 Task: Open Card Employee Performance Review in Board Newsletter Optimization Tips to Workspace Content Management Systems and add a team member Softage.3@softage.net, a label Purple, a checklist Campaign Strategy, an attachment from your google drive, a color Purple and finally, add a card description 'Conduct team training session on project management' and a comment 'This task presents an opportunity to build strong relationships with our stakeholders and earn their trust.'. Add a start date 'Jan 07, 1900' with a due date 'Jan 14, 1900'
Action: Mouse moved to (63, 265)
Screenshot: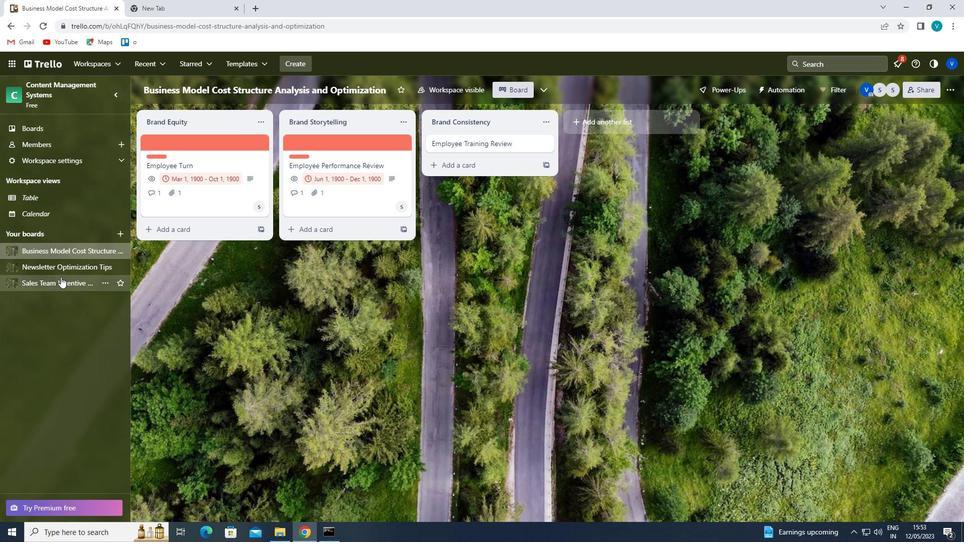 
Action: Mouse pressed left at (63, 265)
Screenshot: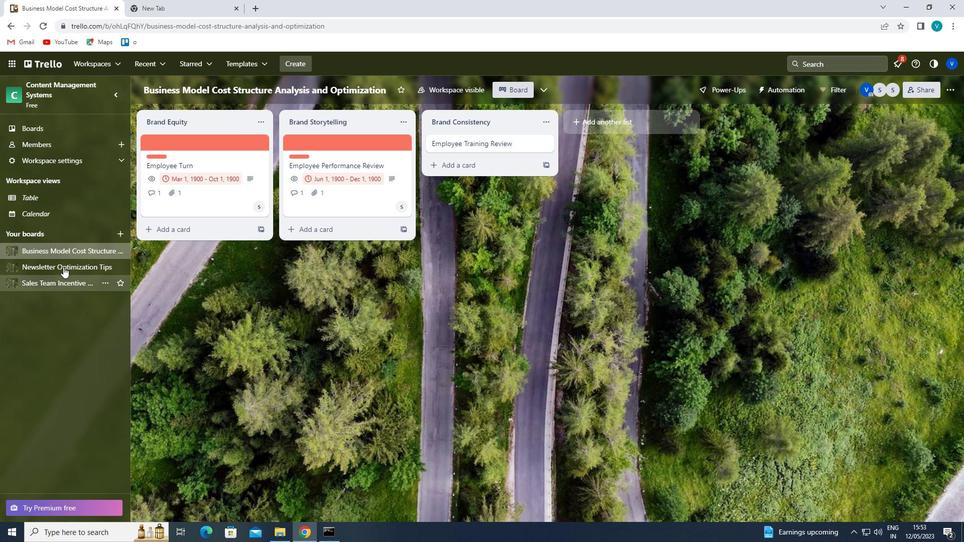 
Action: Mouse moved to (478, 136)
Screenshot: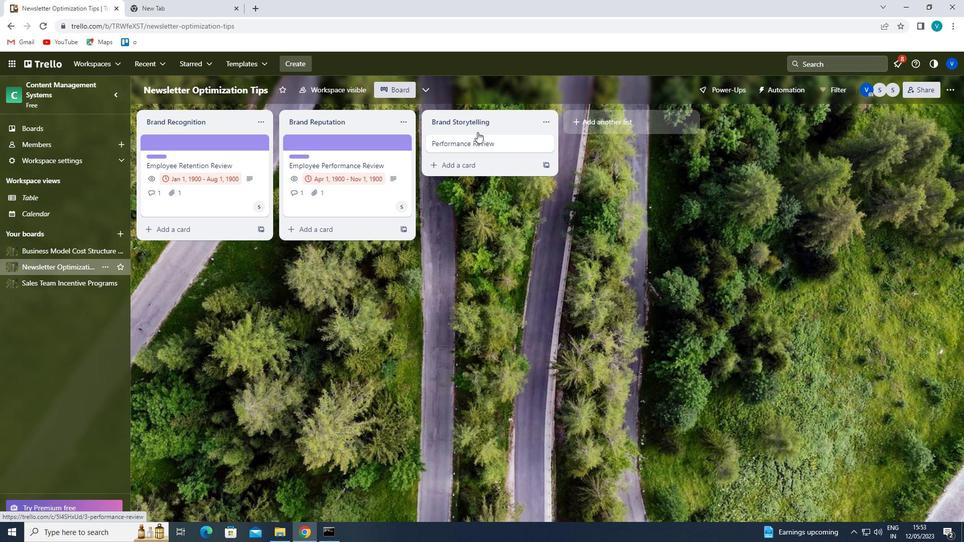 
Action: Mouse pressed left at (478, 136)
Screenshot: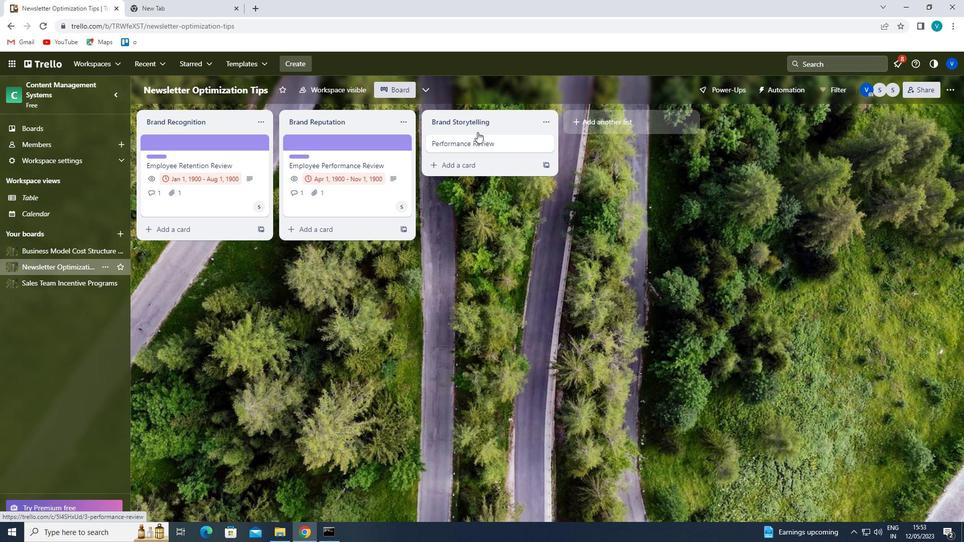 
Action: Mouse moved to (596, 176)
Screenshot: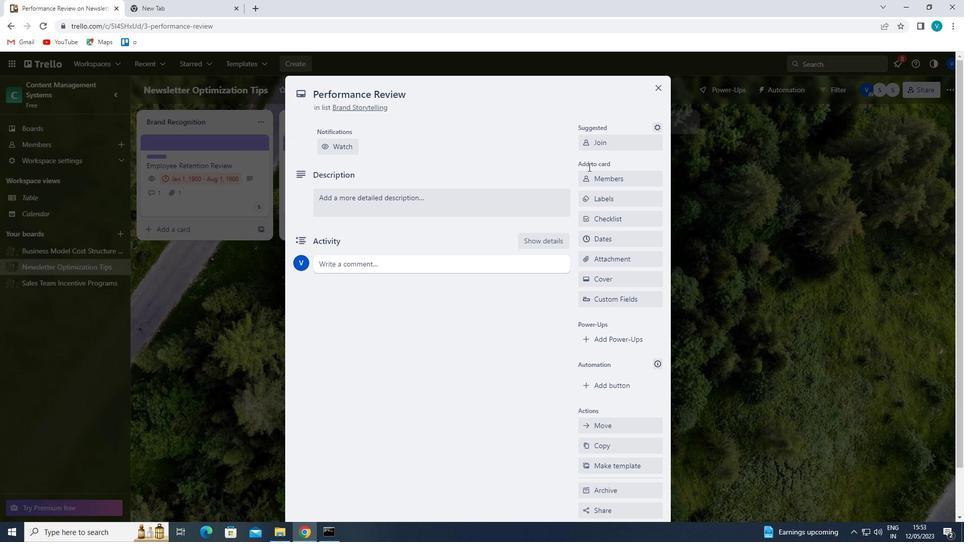 
Action: Mouse pressed left at (596, 176)
Screenshot: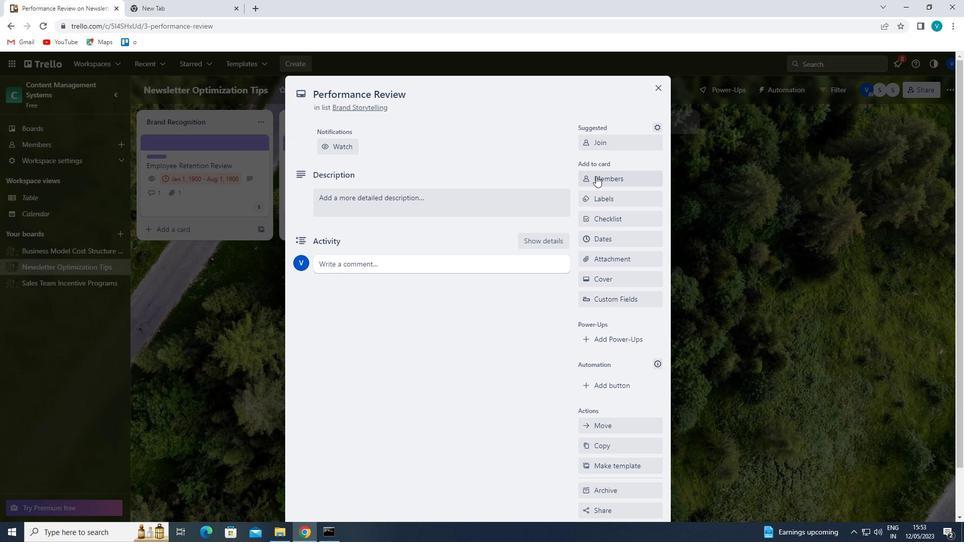 
Action: Mouse moved to (619, 223)
Screenshot: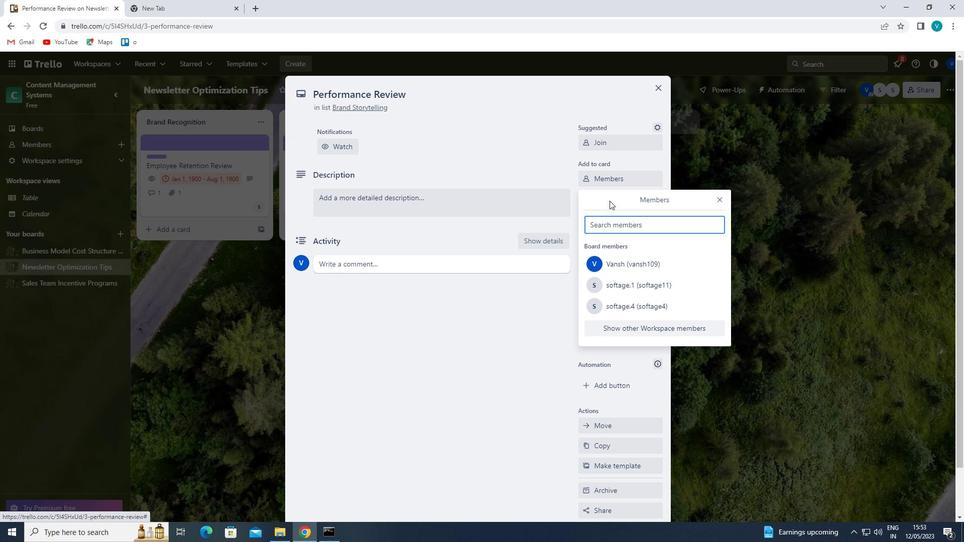 
Action: Mouse pressed left at (619, 223)
Screenshot: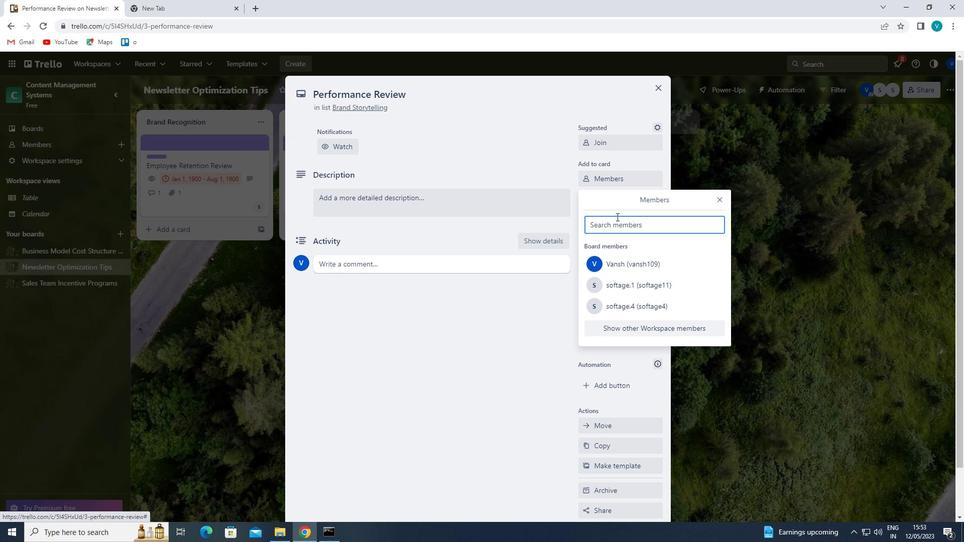
Action: Key pressed <Key.shift>SOFT
Screenshot: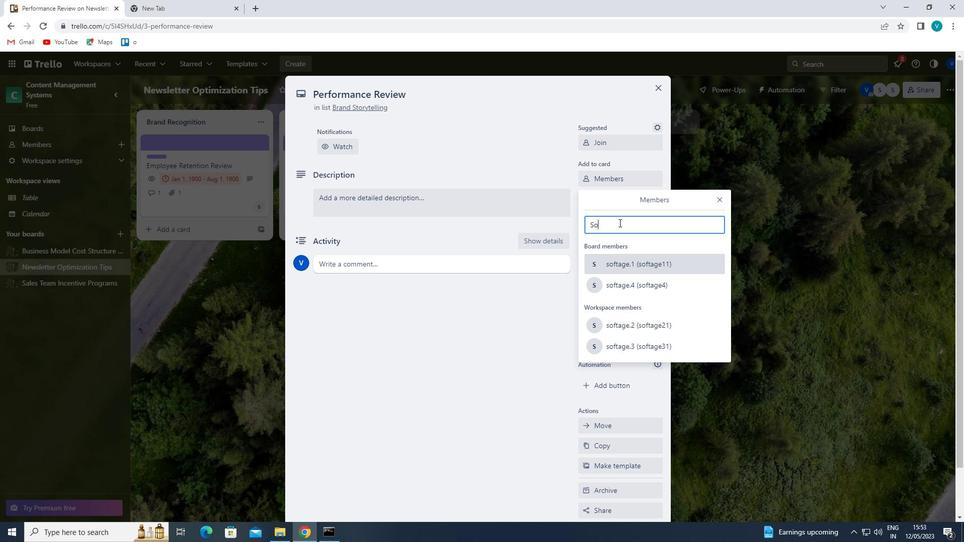 
Action: Mouse moved to (634, 338)
Screenshot: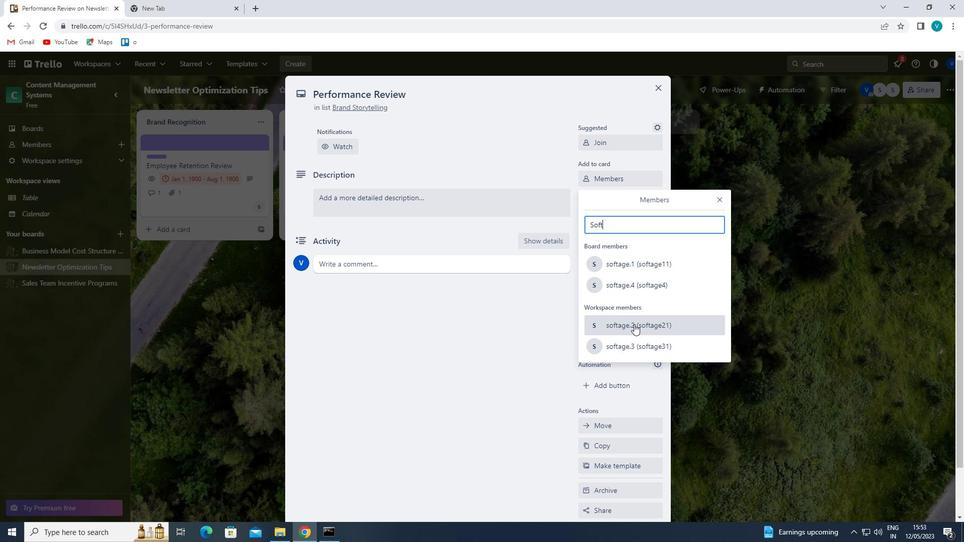 
Action: Mouse pressed left at (634, 338)
Screenshot: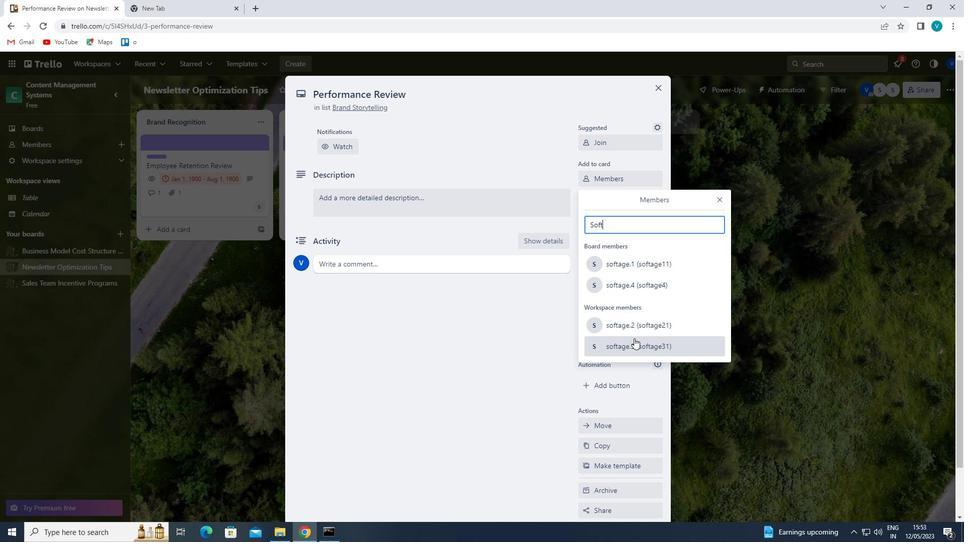 
Action: Mouse moved to (721, 199)
Screenshot: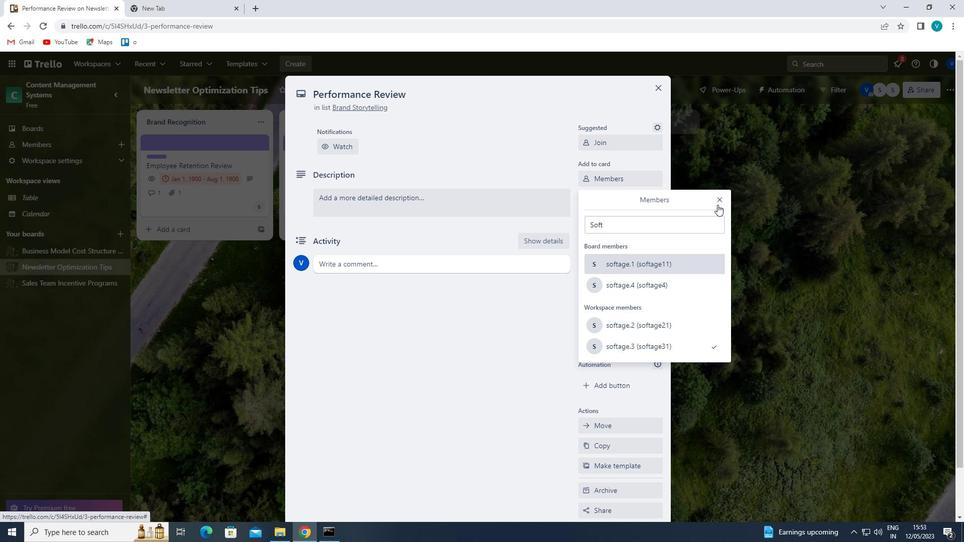 
Action: Mouse pressed left at (721, 199)
Screenshot: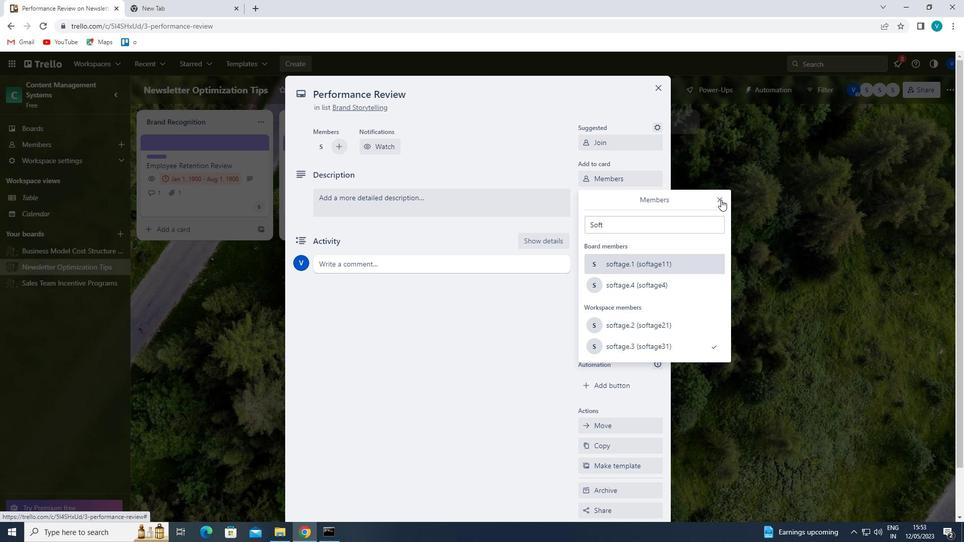 
Action: Mouse moved to (621, 193)
Screenshot: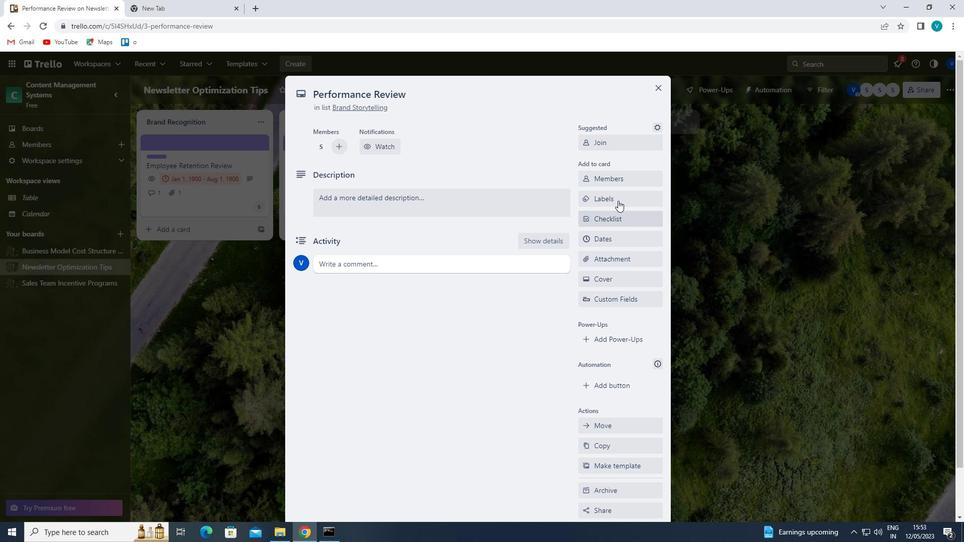 
Action: Mouse pressed left at (621, 193)
Screenshot: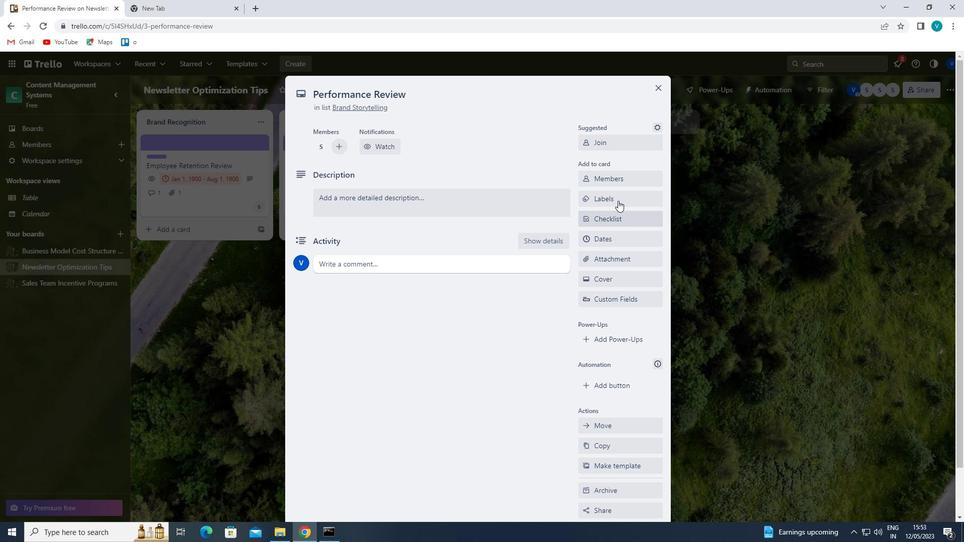 
Action: Mouse moved to (629, 353)
Screenshot: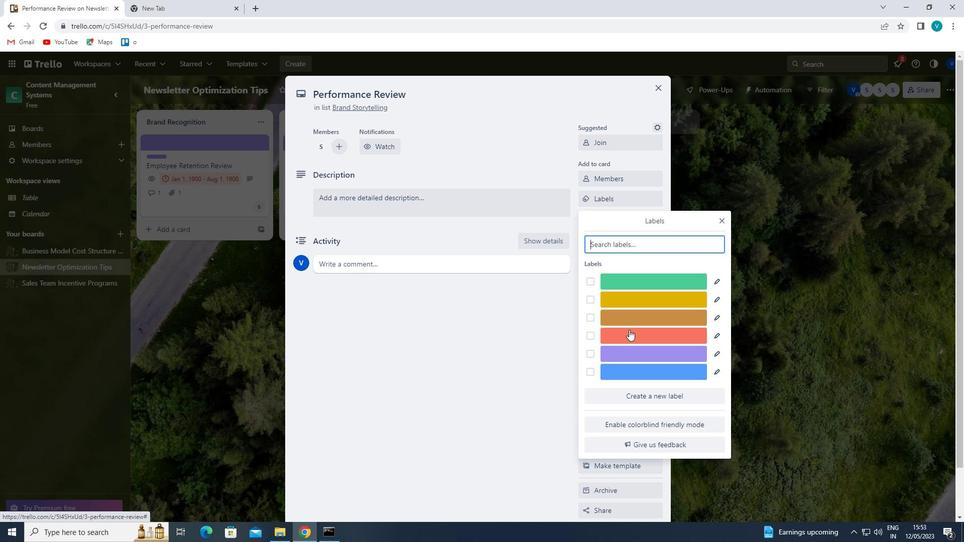 
Action: Mouse pressed left at (629, 353)
Screenshot: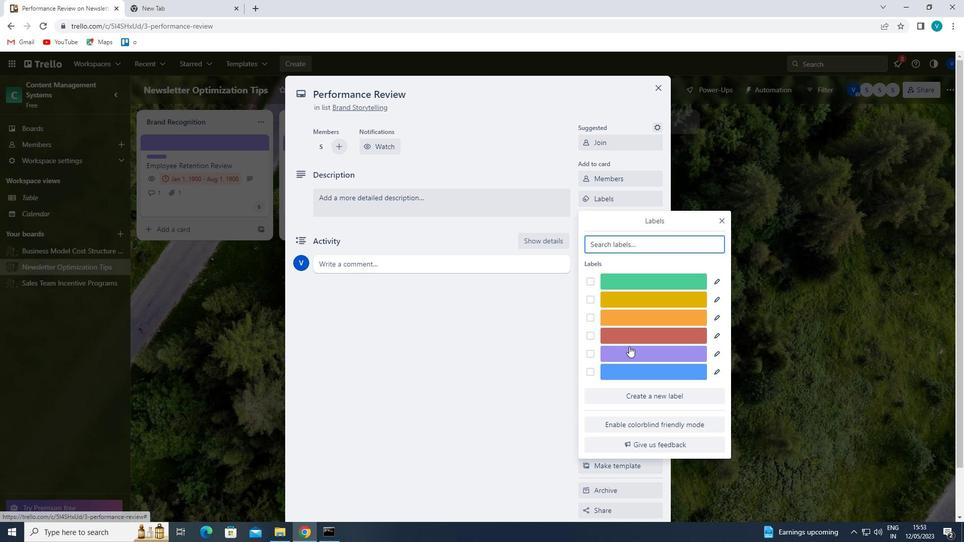 
Action: Mouse moved to (721, 217)
Screenshot: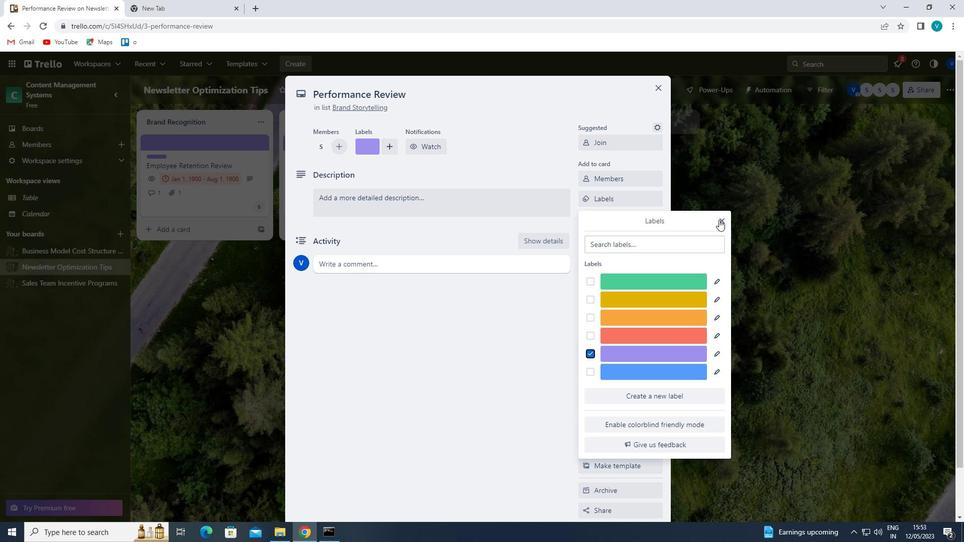 
Action: Mouse pressed left at (721, 217)
Screenshot: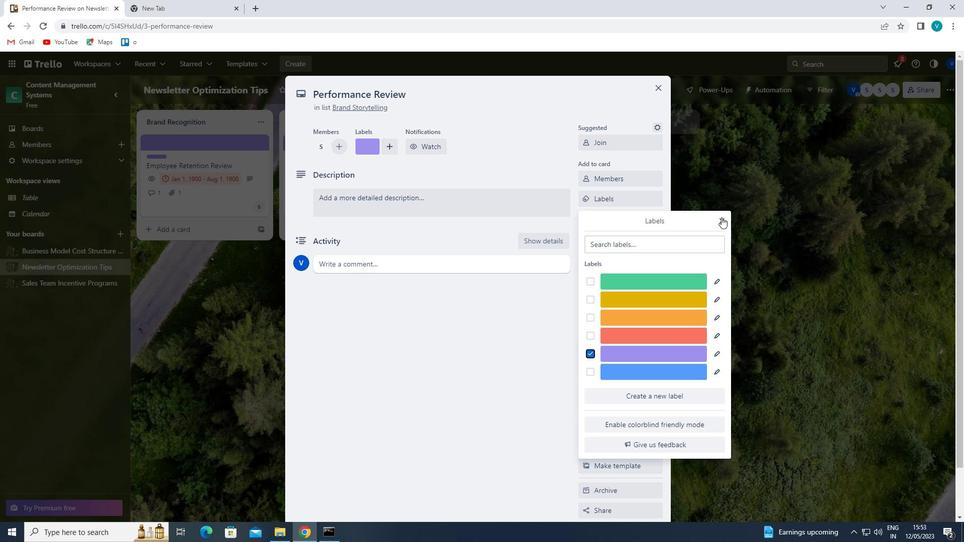 
Action: Mouse moved to (615, 218)
Screenshot: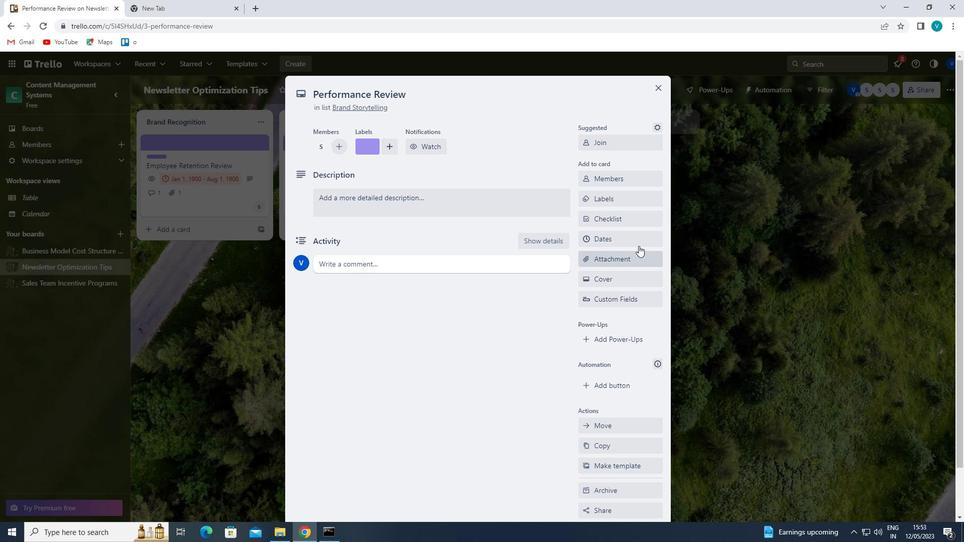 
Action: Mouse pressed left at (615, 218)
Screenshot: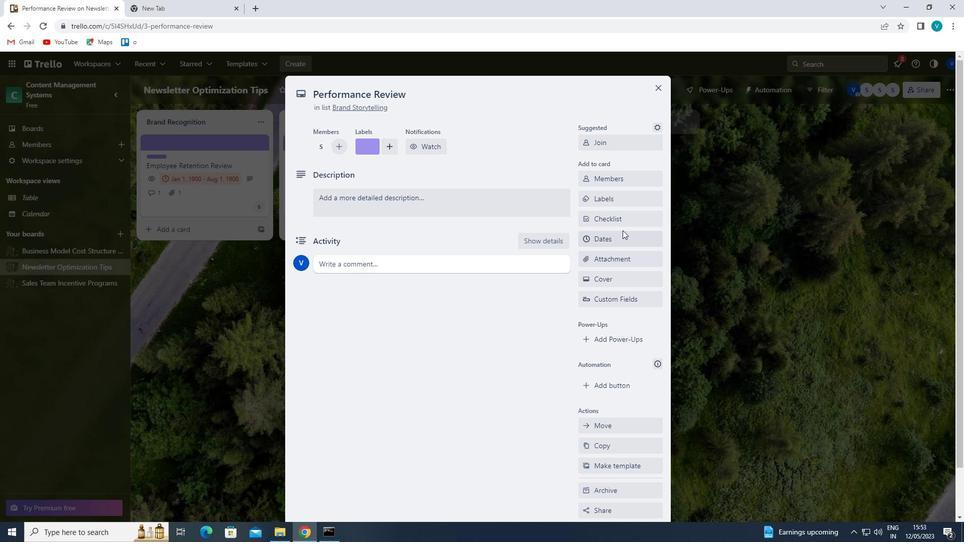 
Action: Key pressed <Key.shift>CAM
Screenshot: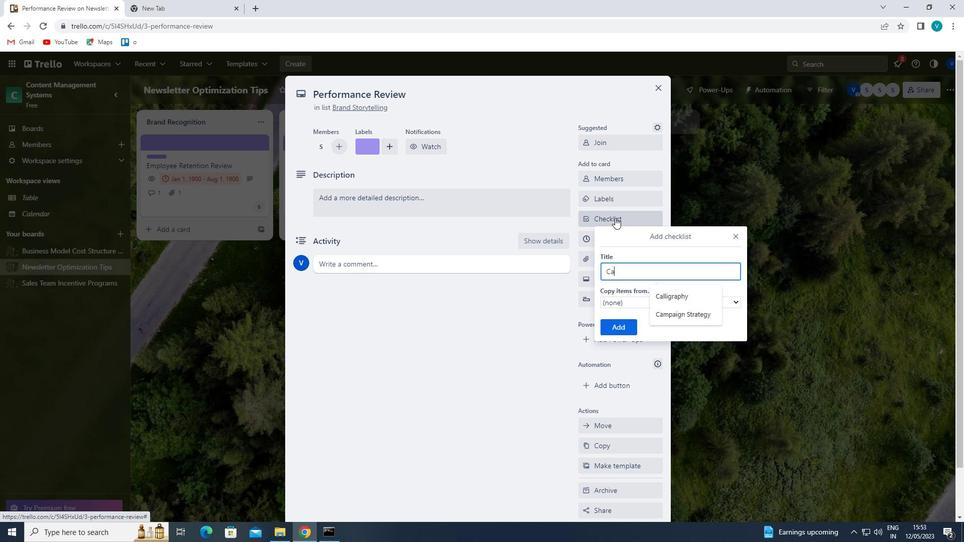 
Action: Mouse moved to (664, 293)
Screenshot: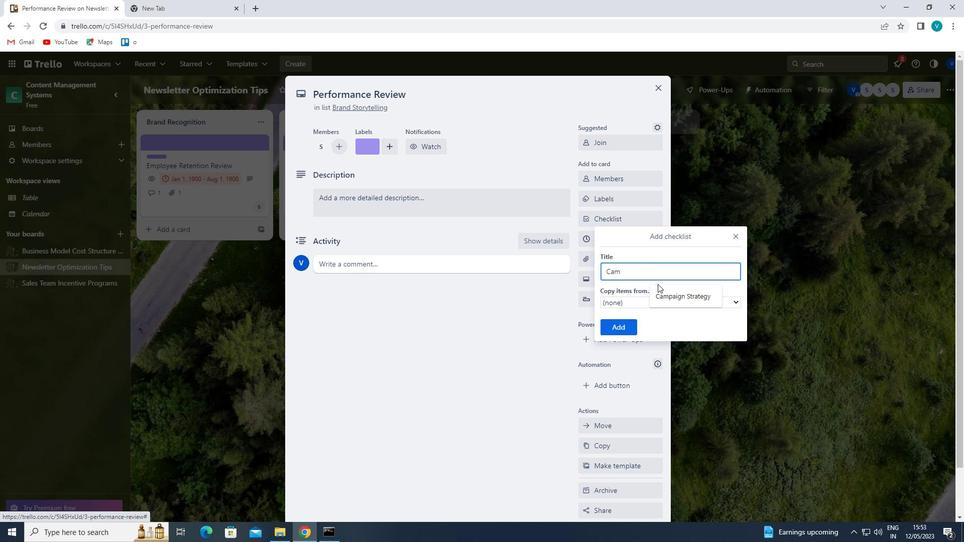 
Action: Mouse pressed left at (664, 293)
Screenshot: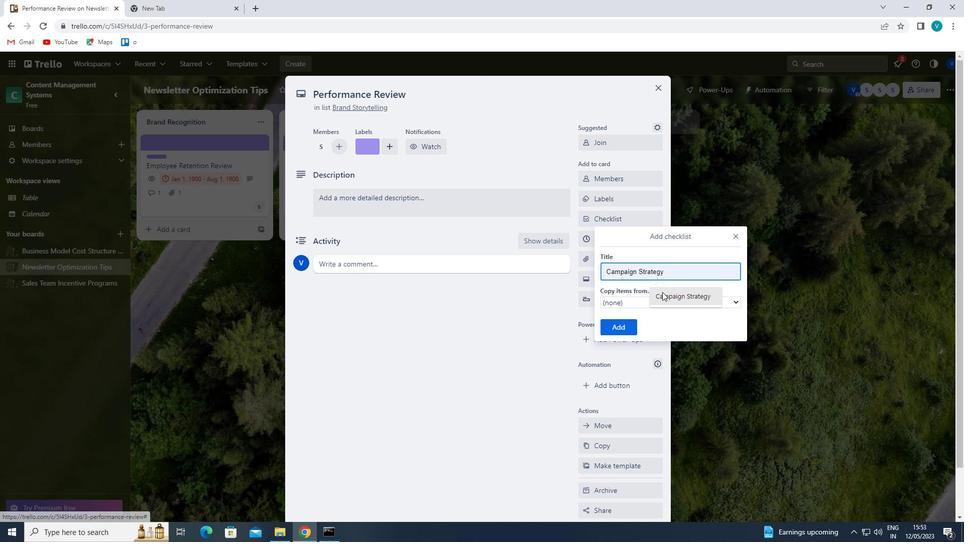
Action: Mouse moved to (626, 325)
Screenshot: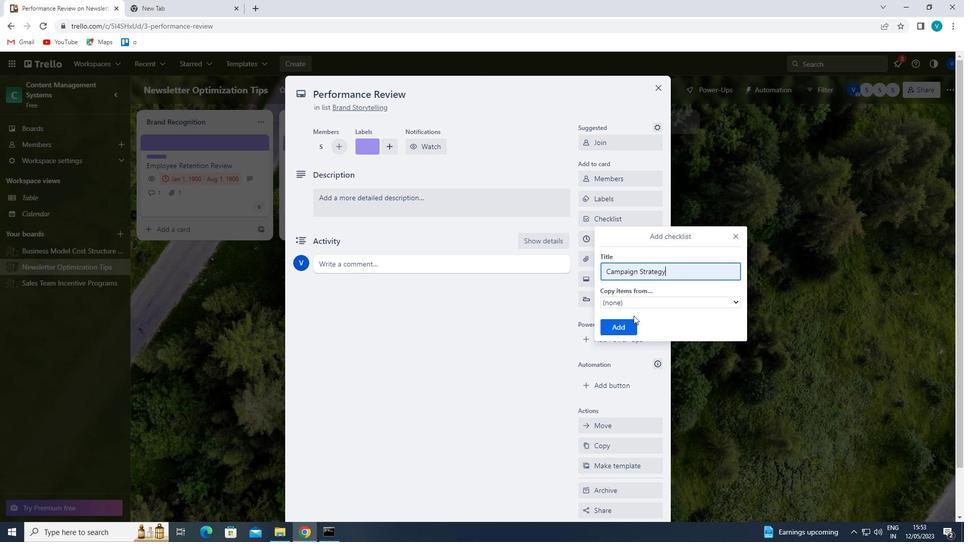 
Action: Mouse pressed left at (626, 325)
Screenshot: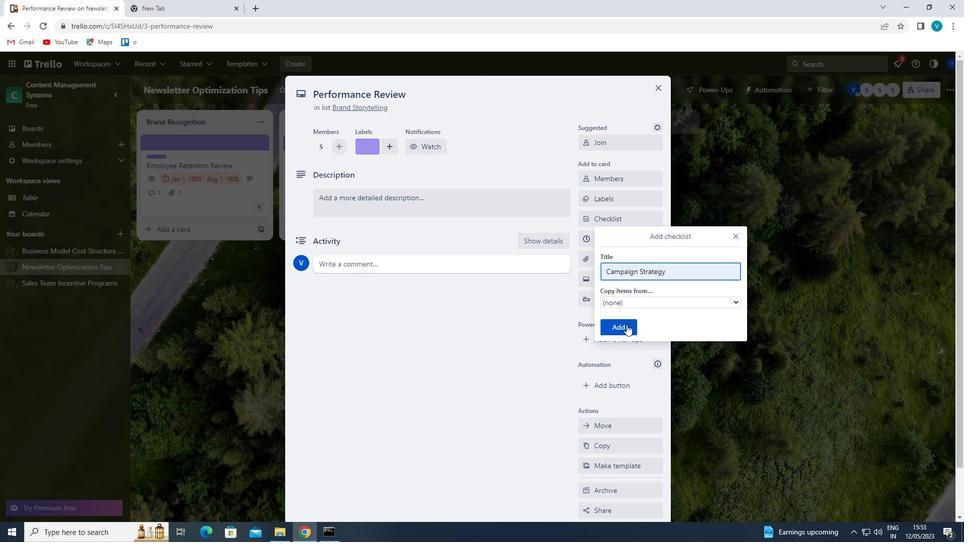 
Action: Mouse moved to (627, 259)
Screenshot: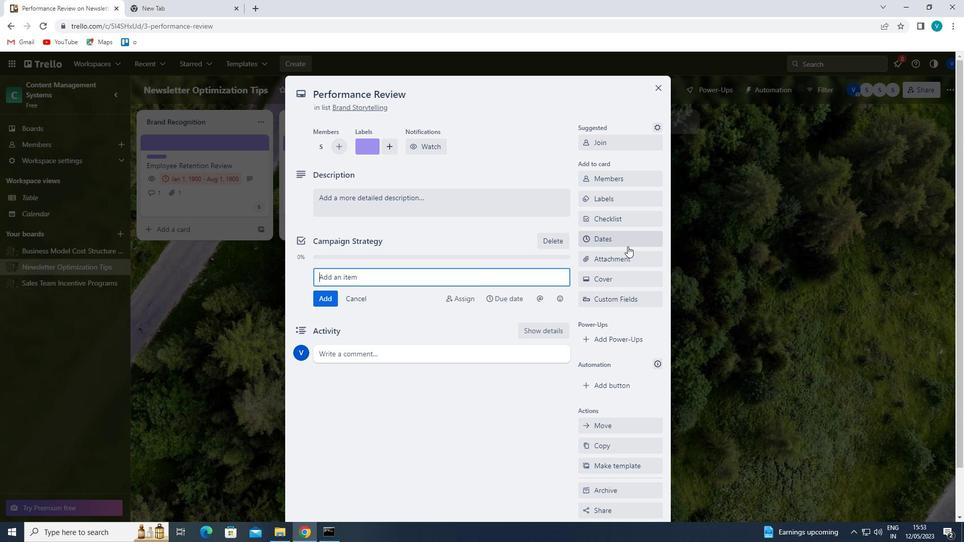 
Action: Mouse pressed left at (627, 259)
Screenshot: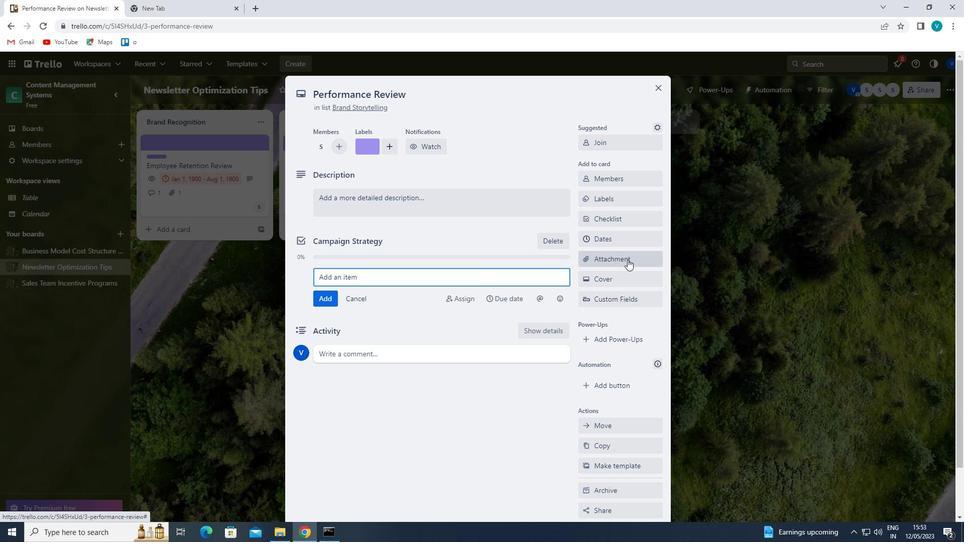 
Action: Mouse moved to (627, 337)
Screenshot: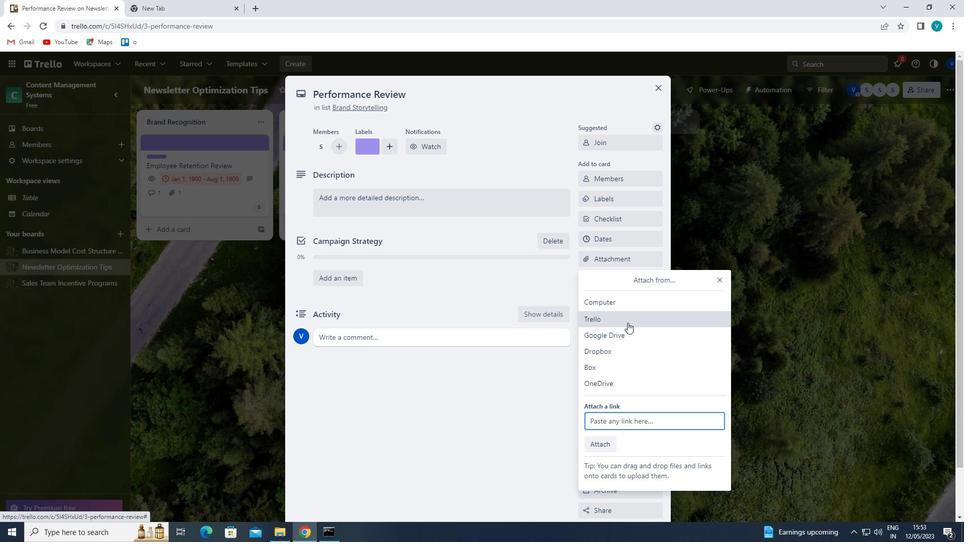 
Action: Mouse pressed left at (627, 337)
Screenshot: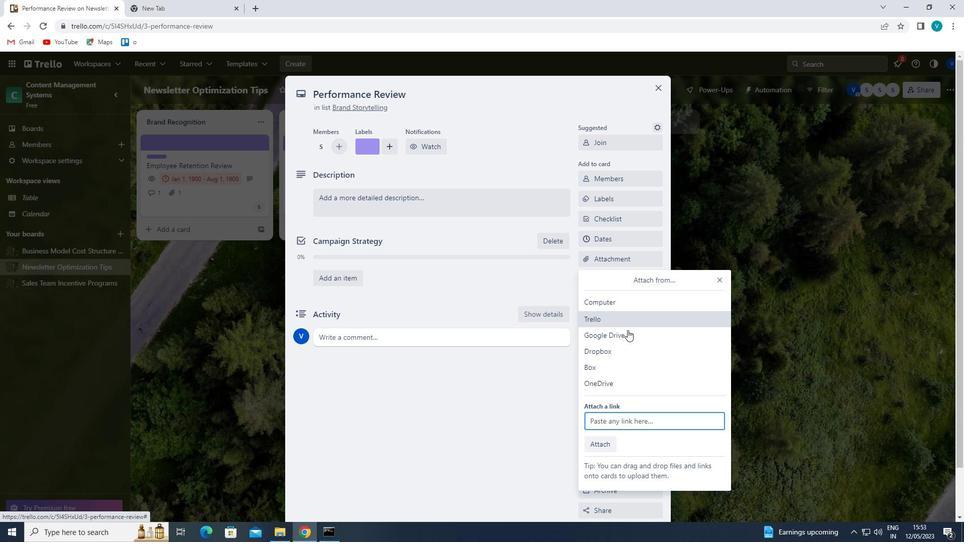 
Action: Mouse moved to (550, 291)
Screenshot: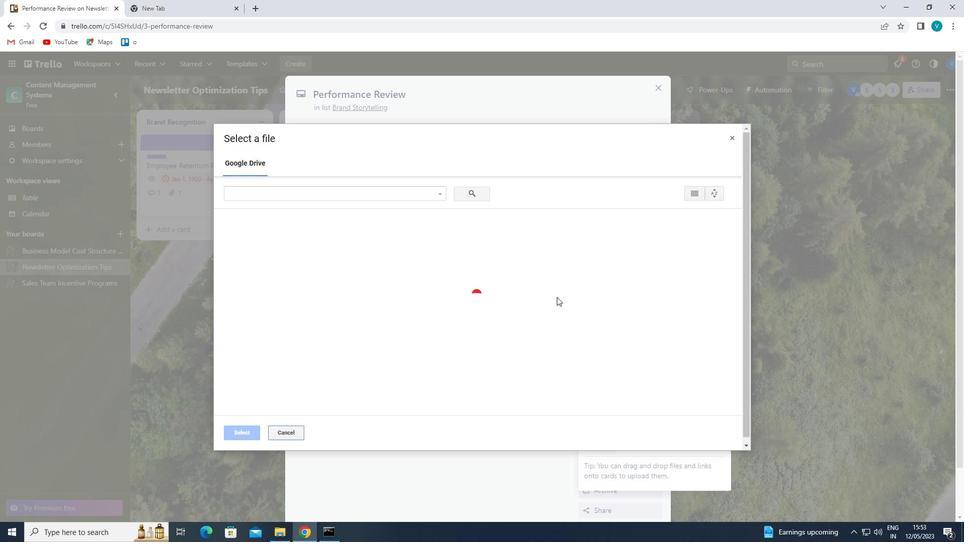 
Action: Mouse pressed left at (550, 291)
Screenshot: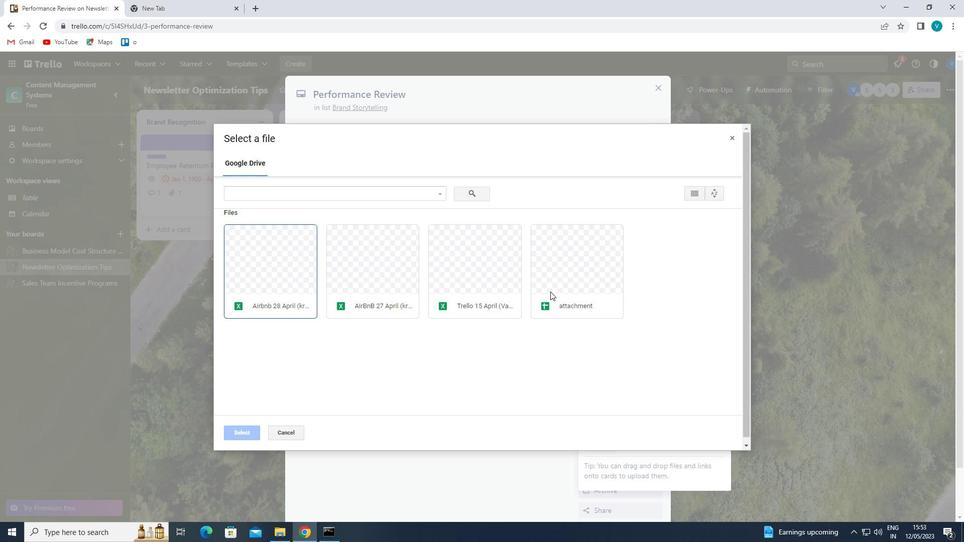 
Action: Mouse moved to (247, 430)
Screenshot: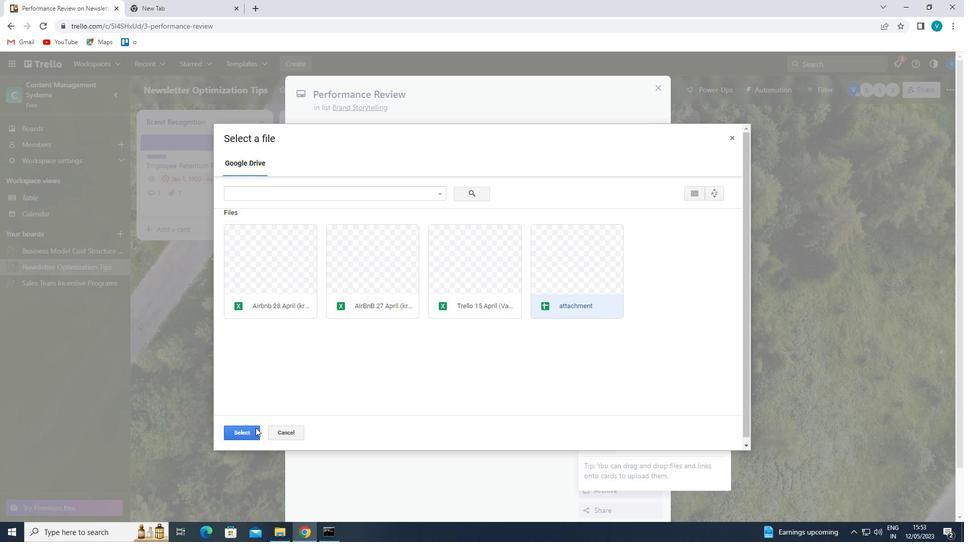 
Action: Mouse pressed left at (247, 430)
Screenshot: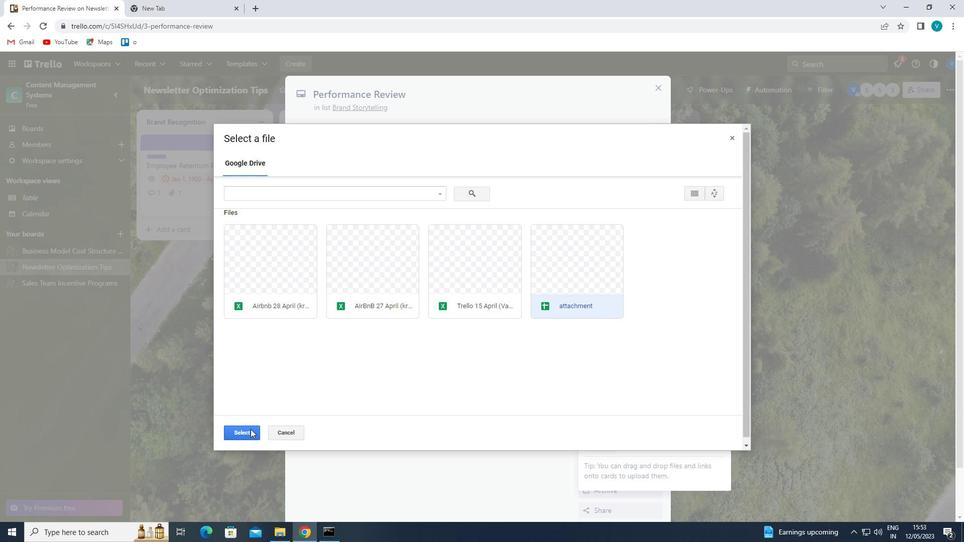 
Action: Mouse moved to (618, 281)
Screenshot: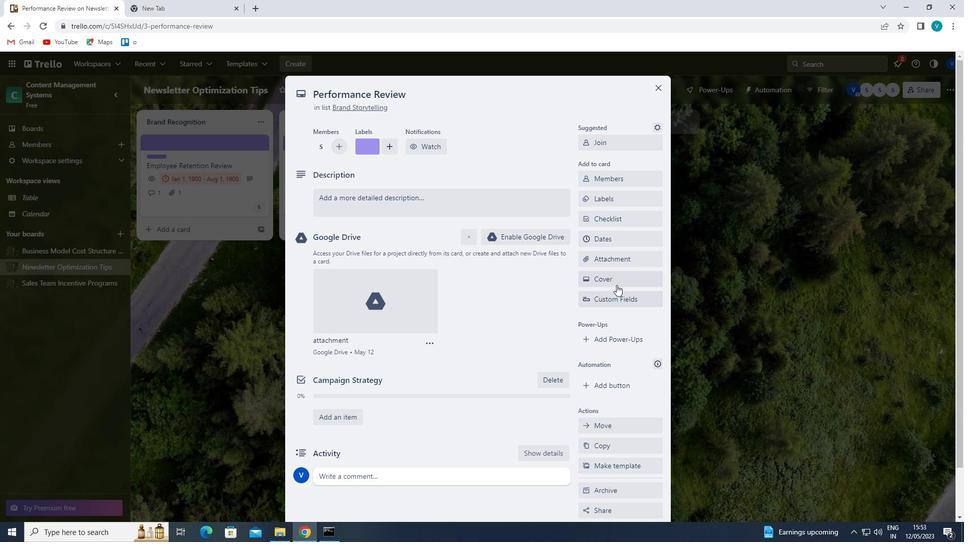 
Action: Mouse pressed left at (618, 281)
Screenshot: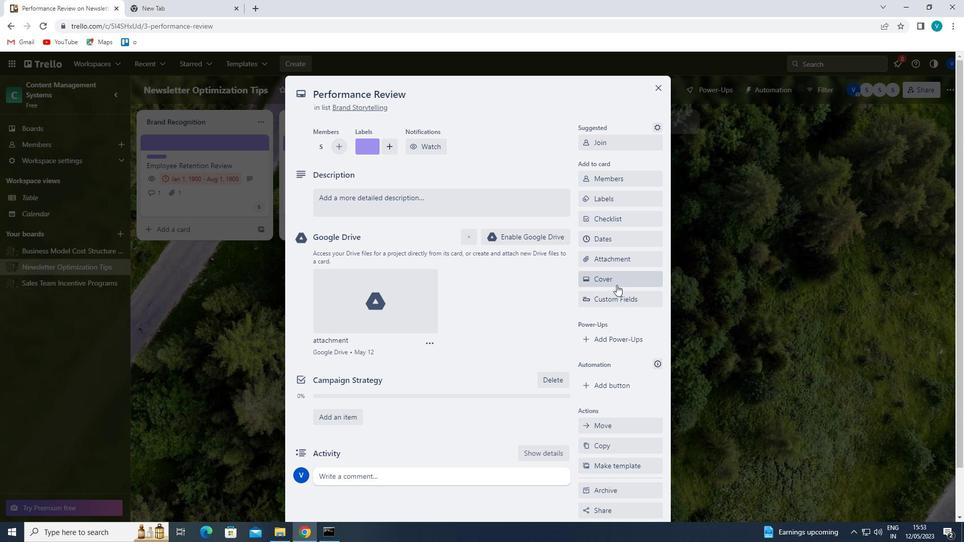 
Action: Mouse moved to (719, 321)
Screenshot: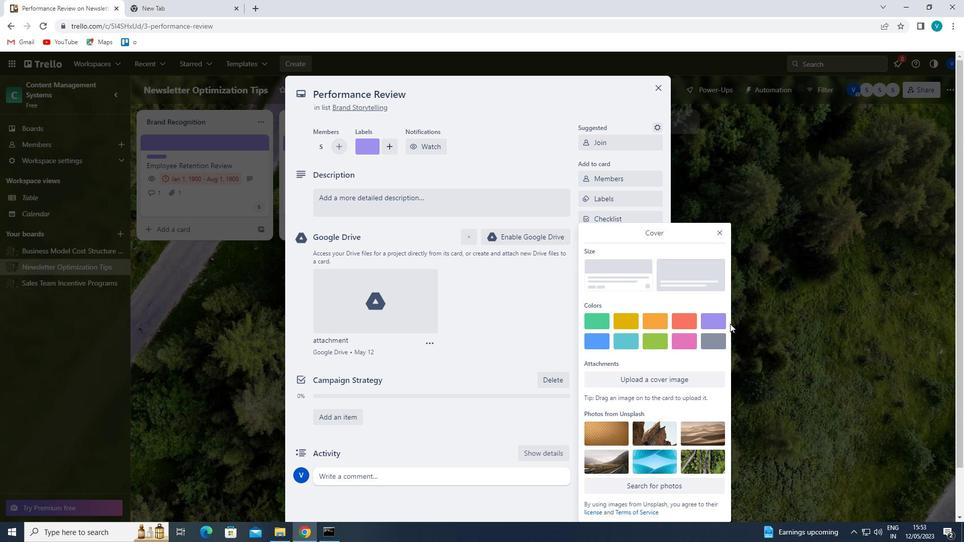 
Action: Mouse pressed left at (719, 321)
Screenshot: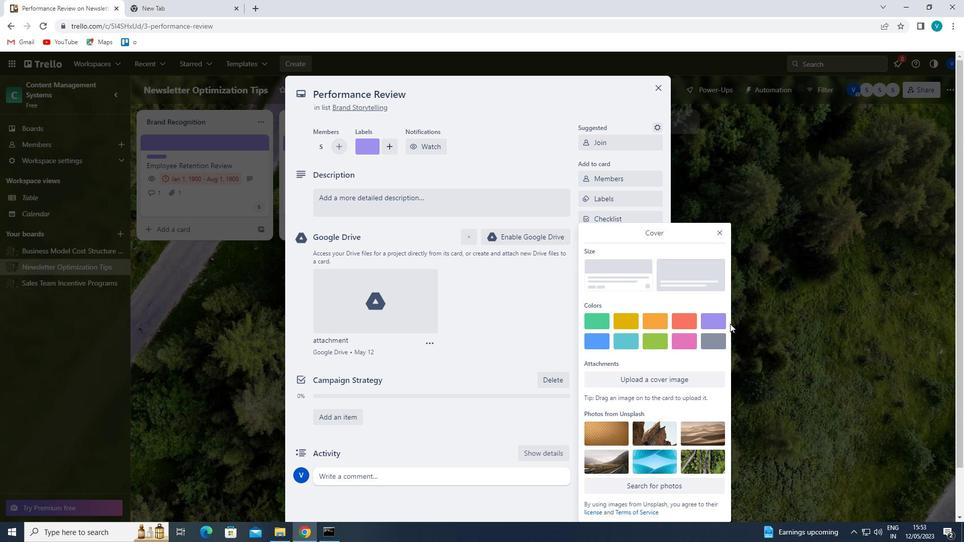 
Action: Mouse moved to (722, 213)
Screenshot: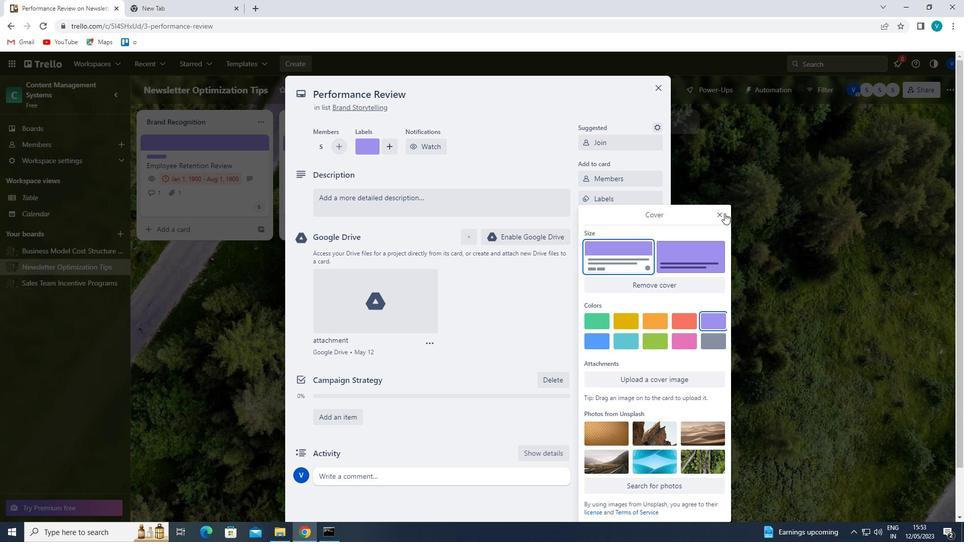 
Action: Mouse pressed left at (722, 213)
Screenshot: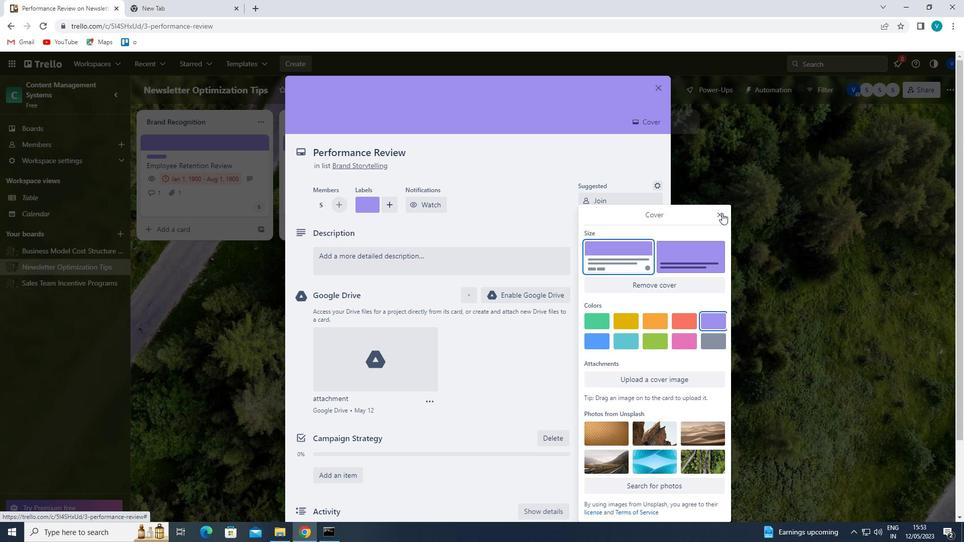 
Action: Mouse moved to (405, 266)
Screenshot: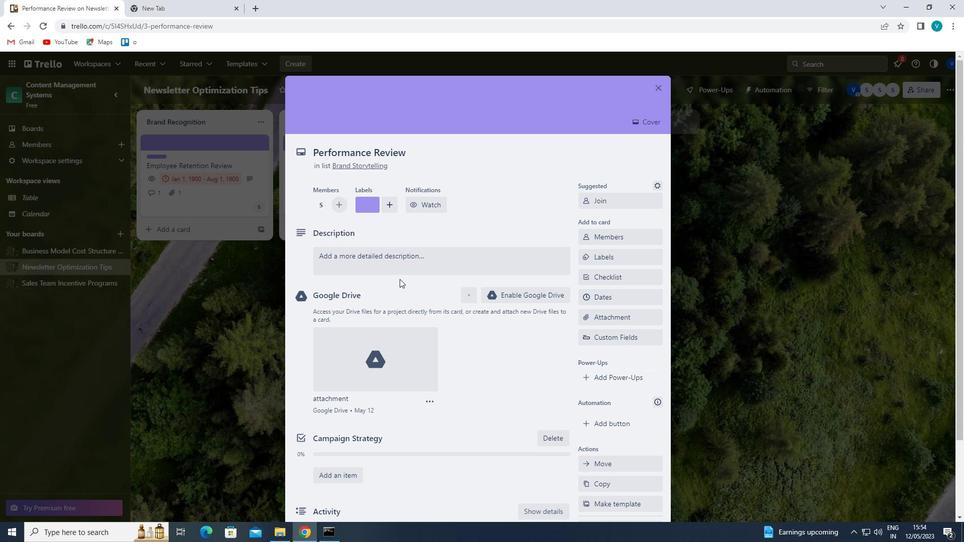 
Action: Mouse pressed left at (405, 266)
Screenshot: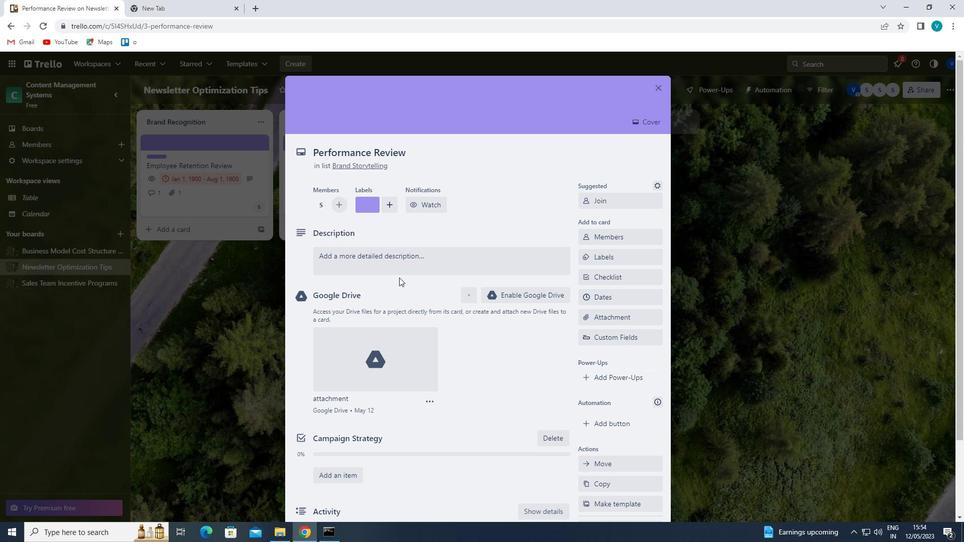 
Action: Key pressed '<Key.shift>CONDUCT<Key.space>TEAM<Key.space>TRAINING<Key.space>SESSION<Key.space>ON<Key.space>PROJECT<Key.space>MANAGEMENT'
Screenshot: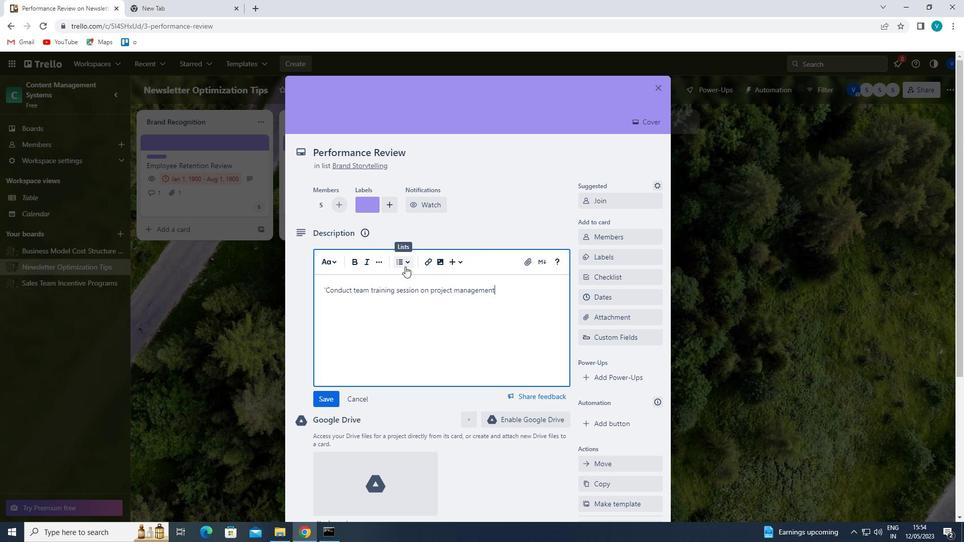 
Action: Mouse moved to (333, 393)
Screenshot: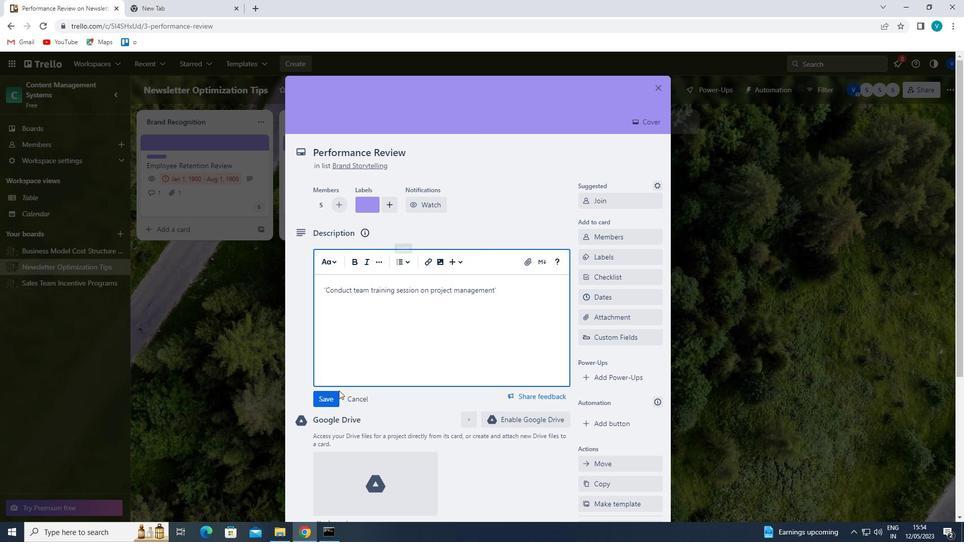 
Action: Mouse pressed left at (333, 393)
Screenshot: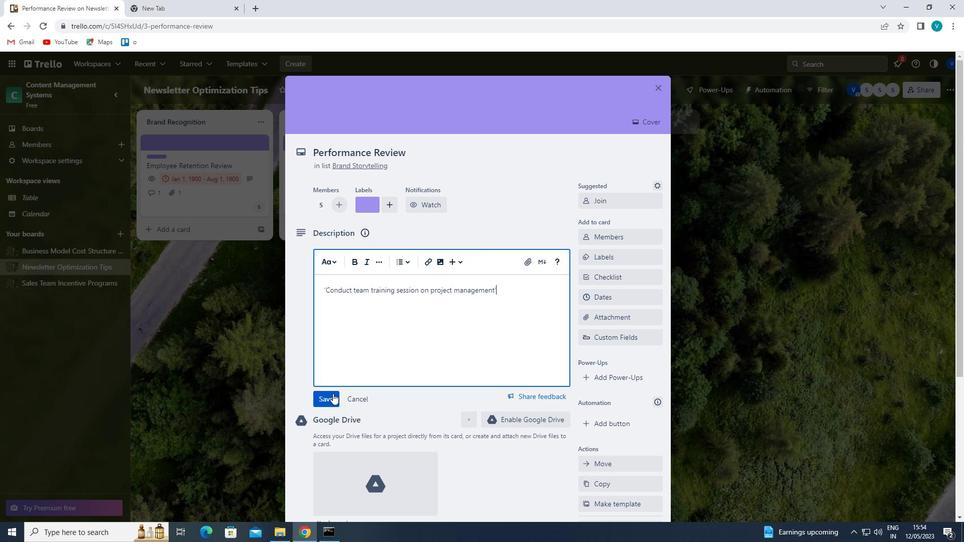 
Action: Mouse moved to (359, 381)
Screenshot: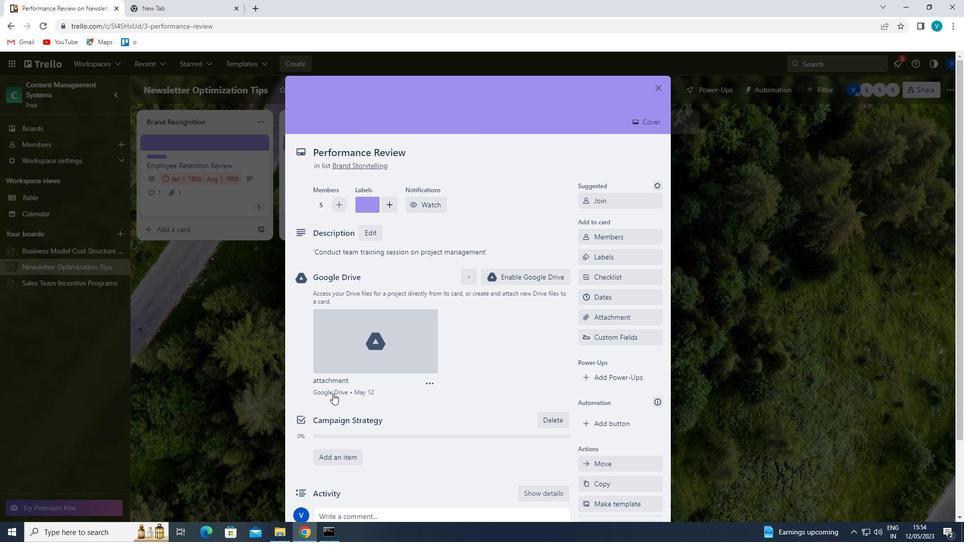 
Action: Mouse scrolled (359, 380) with delta (0, 0)
Screenshot: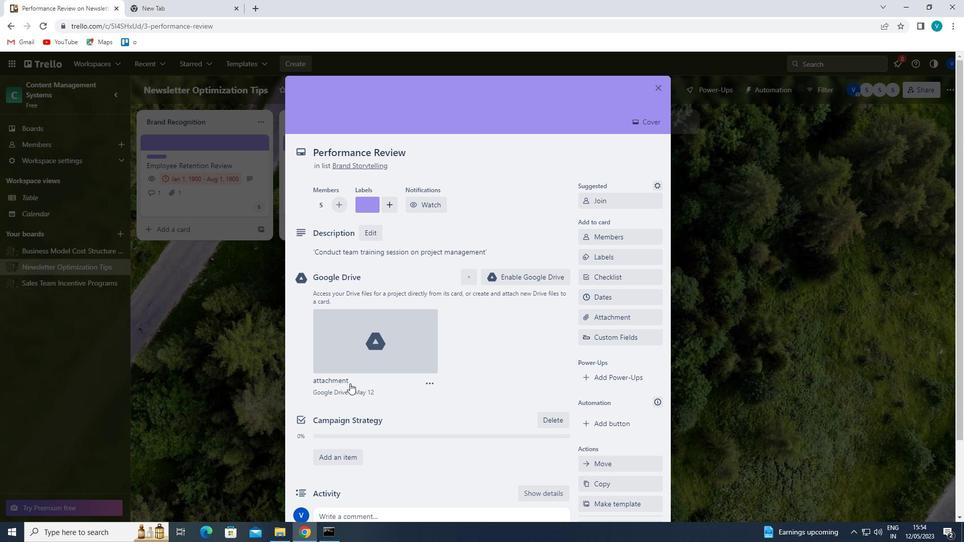 
Action: Mouse scrolled (359, 380) with delta (0, 0)
Screenshot: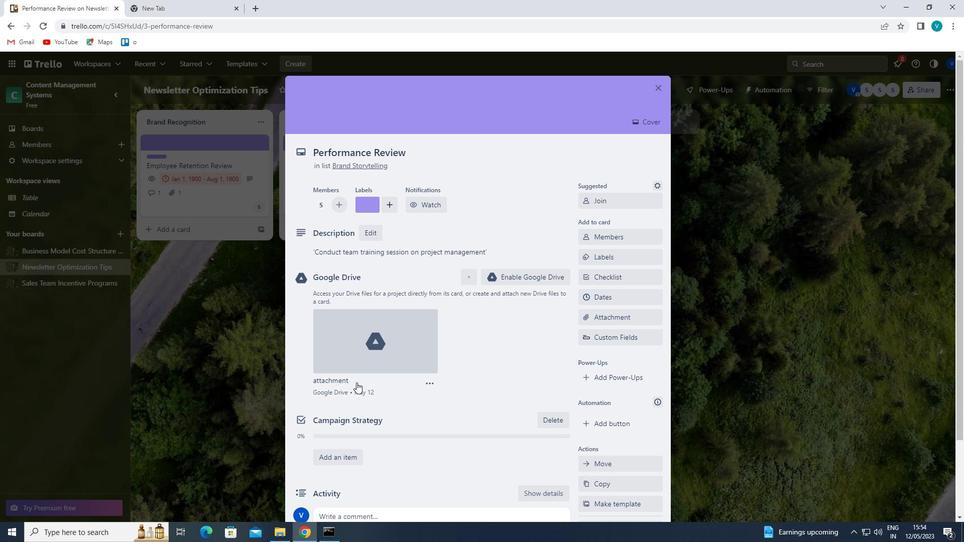 
Action: Mouse moved to (369, 421)
Screenshot: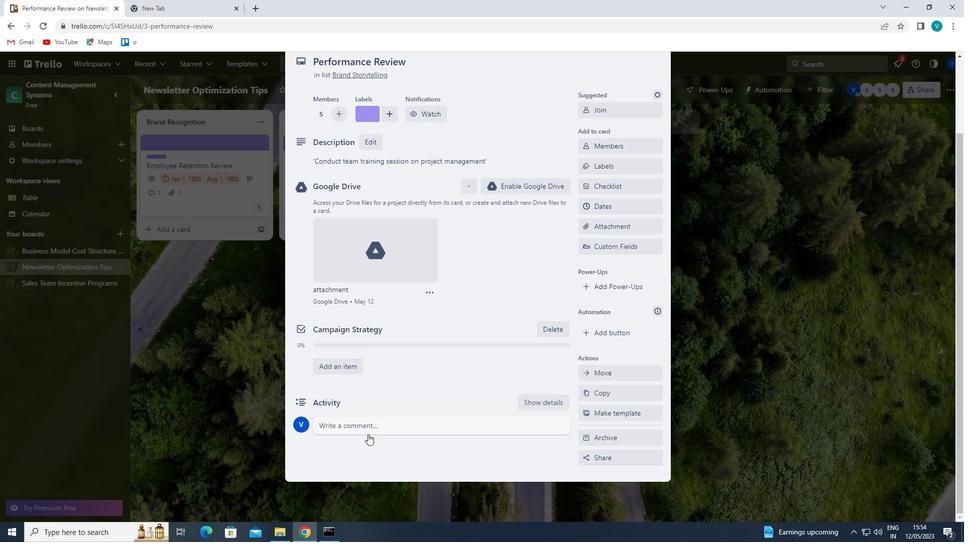 
Action: Mouse pressed left at (369, 421)
Screenshot: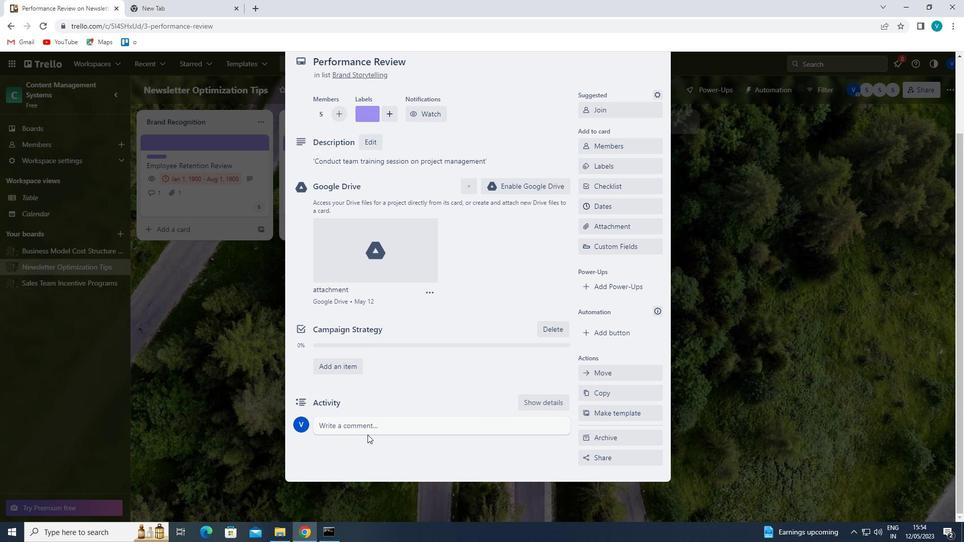 
Action: Key pressed '<Key.shift>THIS<Key.space>TASK<Key.space>PRESENTS<Key.space>AN<Key.space>OPPORTUNITY<Key.space>TO<Key.space>BY<Key.backspace>UILD<Key.space>STRONG<Key.space>RELATIONSHIPS<Key.space>WITH<Key.space>OUR<Key.space>STAKEHOLDERS<Key.space>AND<Key.space>EARN<Key.space>THEIR<Key.space>TRUST.;<Key.backspace>'
Screenshot: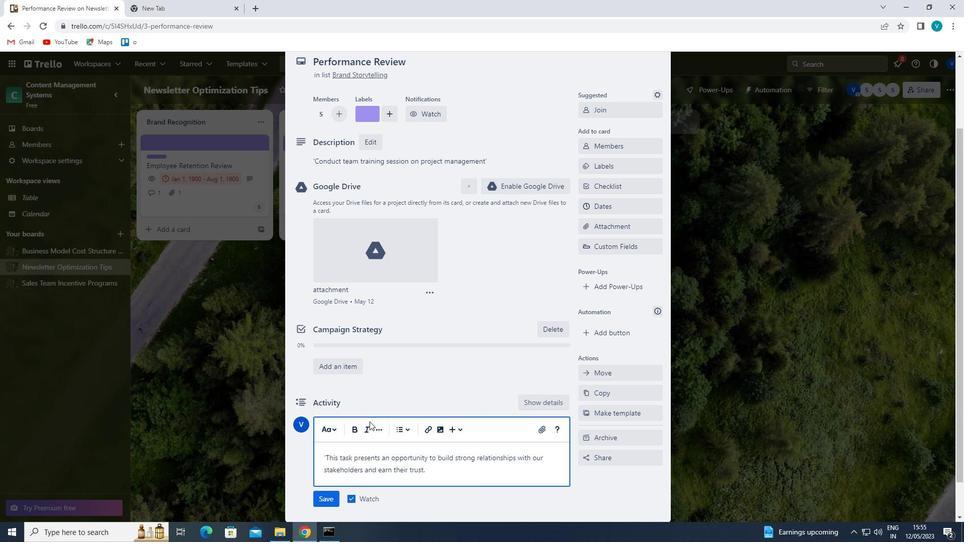 
Action: Mouse moved to (325, 499)
Screenshot: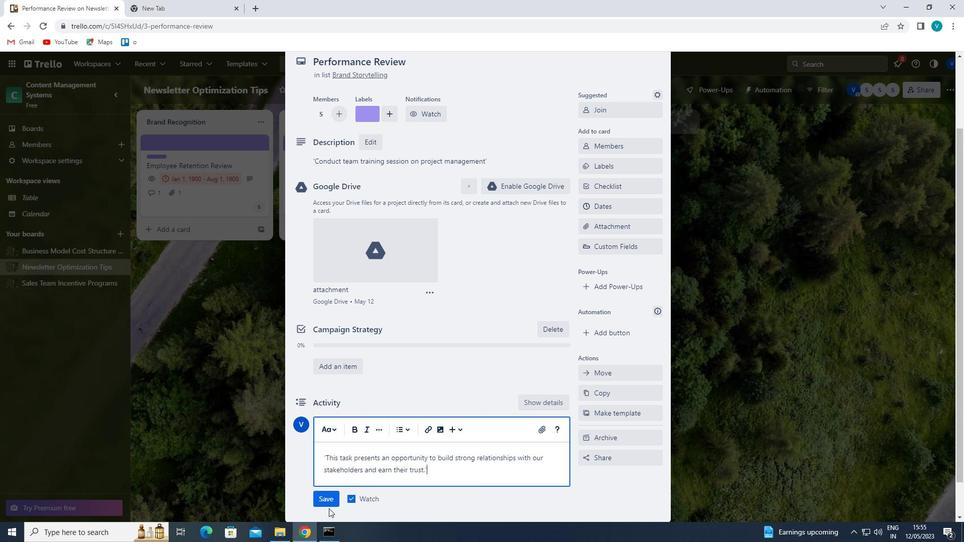 
Action: Mouse pressed left at (325, 499)
Screenshot: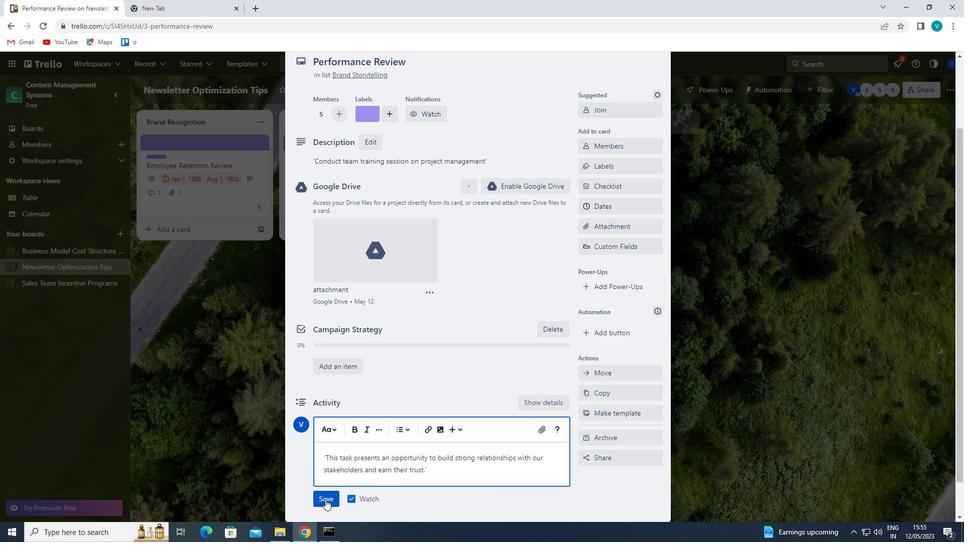 
Action: Mouse moved to (623, 211)
Screenshot: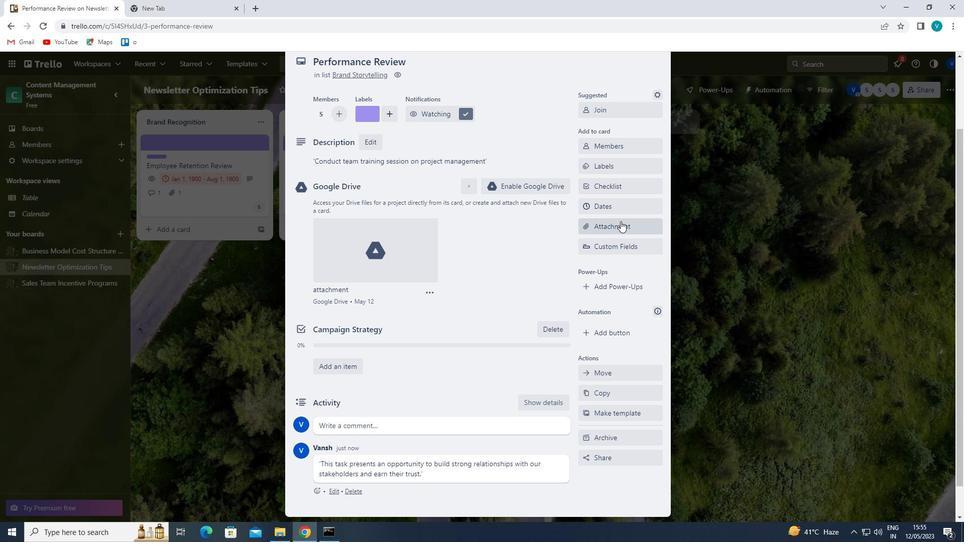 
Action: Mouse pressed left at (623, 211)
Screenshot: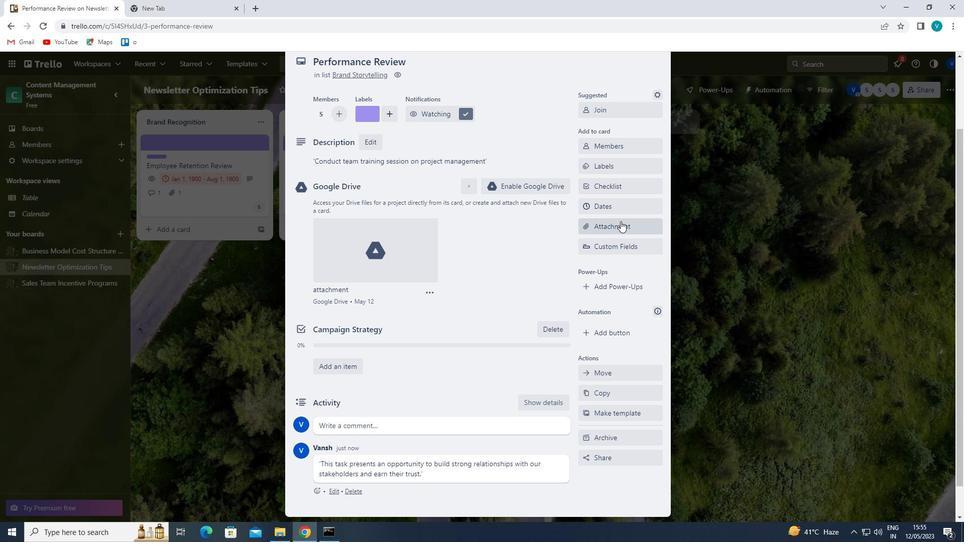 
Action: Mouse moved to (593, 269)
Screenshot: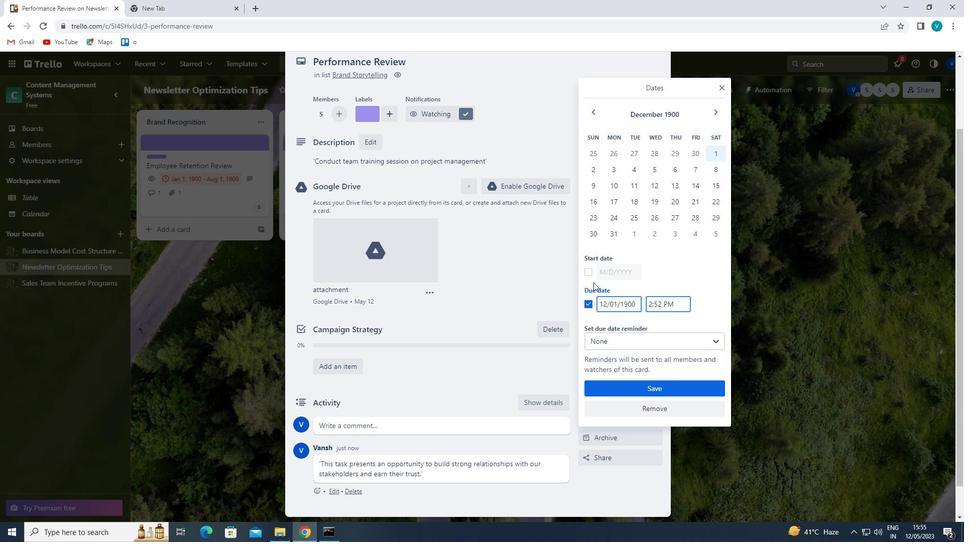 
Action: Mouse pressed left at (593, 269)
Screenshot: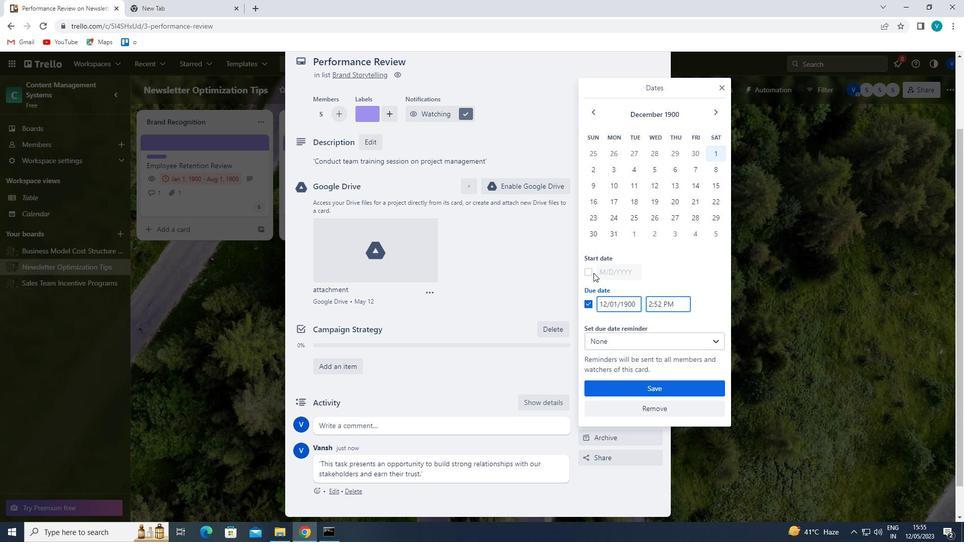 
Action: Mouse moved to (608, 271)
Screenshot: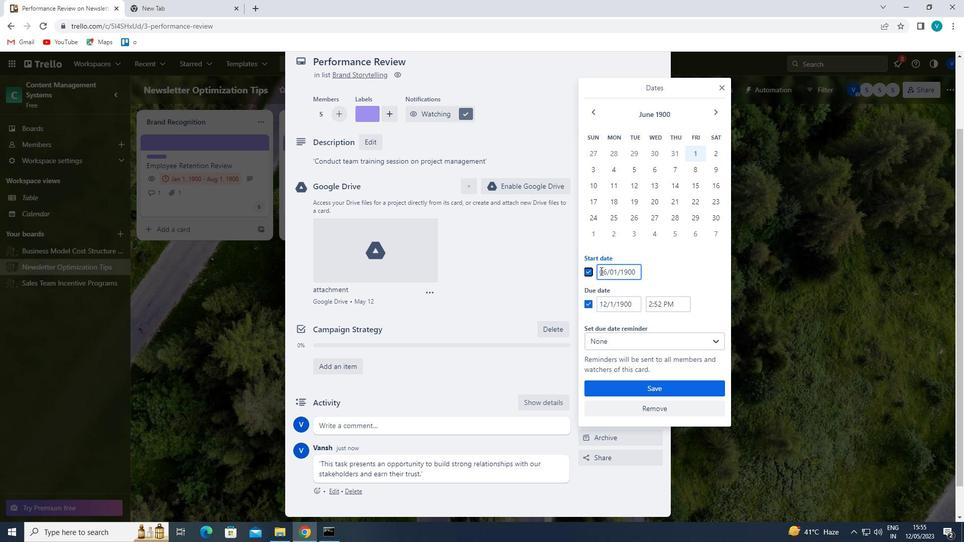 
Action: Mouse pressed left at (608, 271)
Screenshot: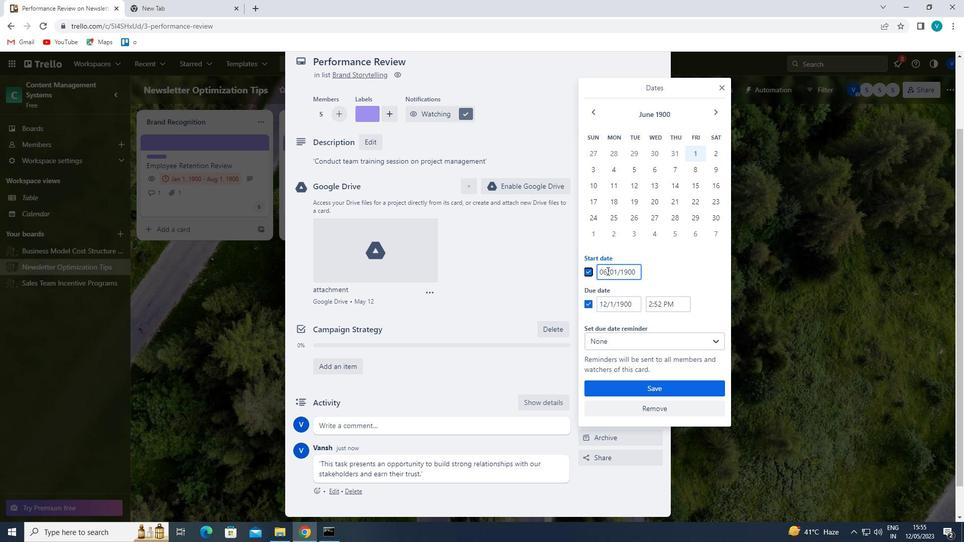 
Action: Mouse moved to (604, 273)
Screenshot: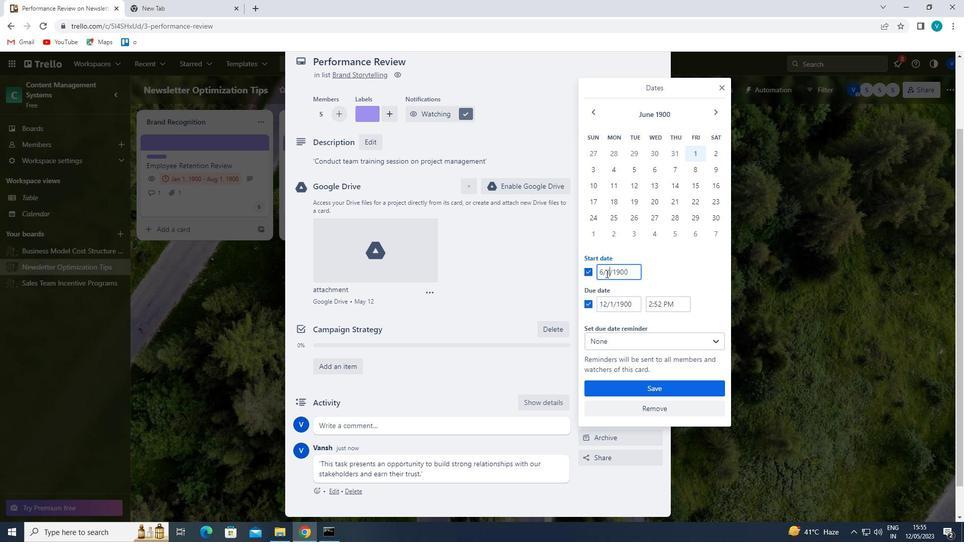 
Action: Mouse pressed left at (604, 273)
Screenshot: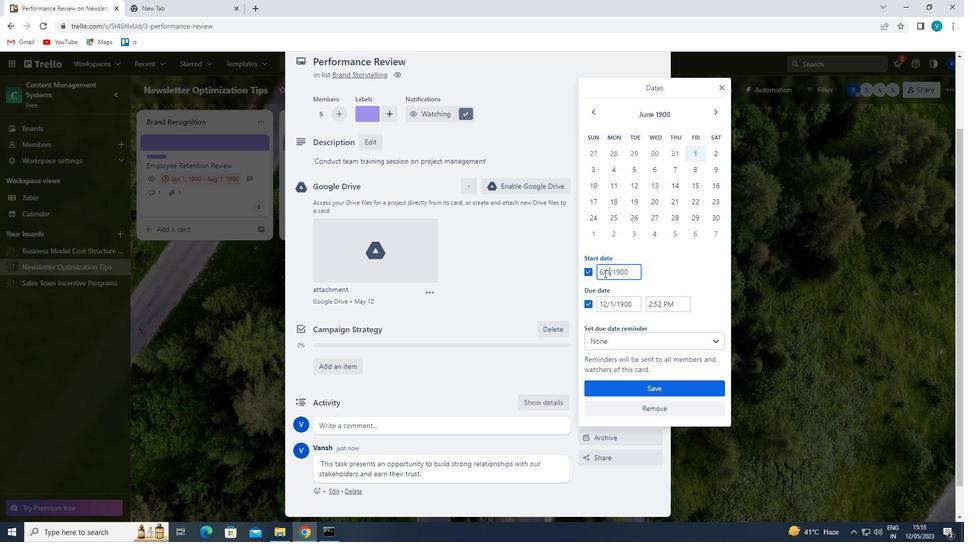 
Action: Mouse moved to (604, 274)
Screenshot: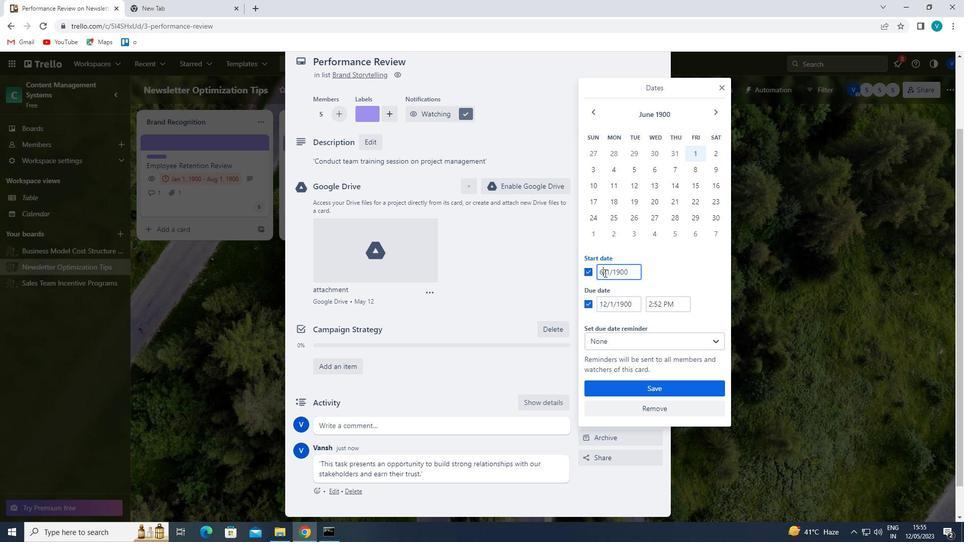 
Action: Key pressed <Key.backspace>7
Screenshot: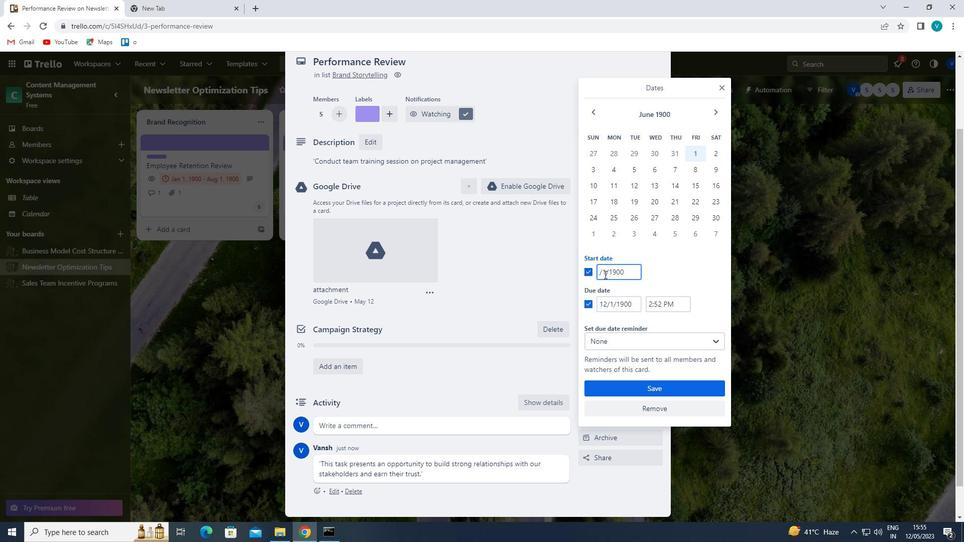 
Action: Mouse moved to (605, 300)
Screenshot: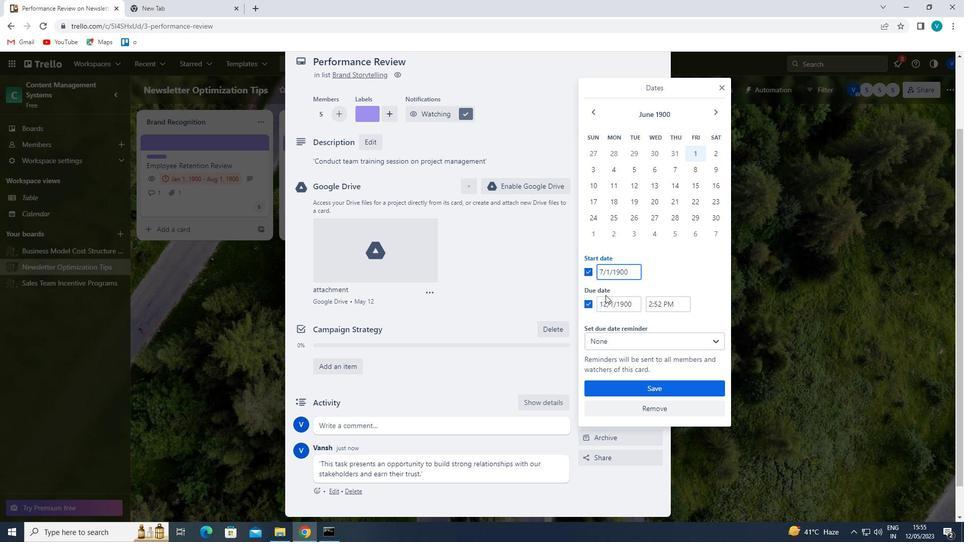 
Action: Mouse pressed left at (605, 300)
Screenshot: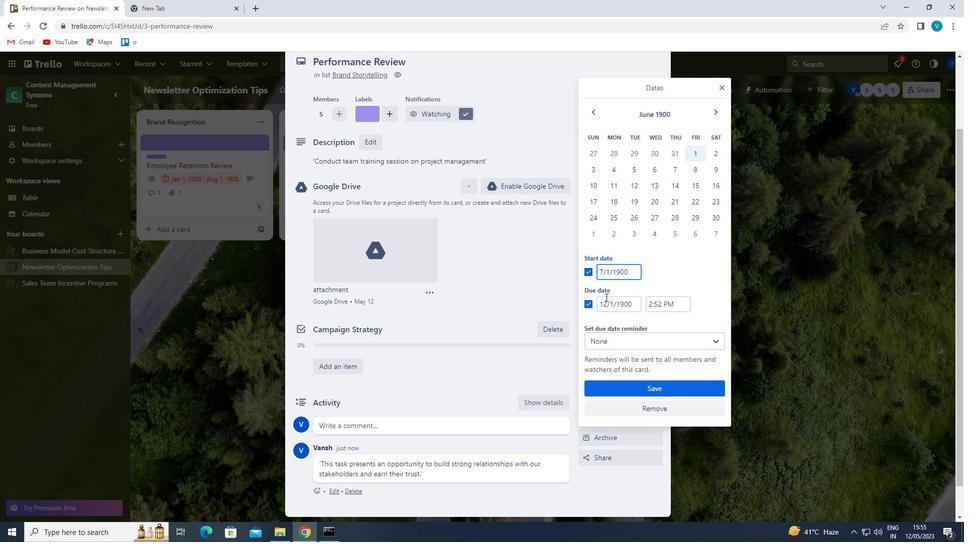
Action: Mouse moved to (589, 295)
Screenshot: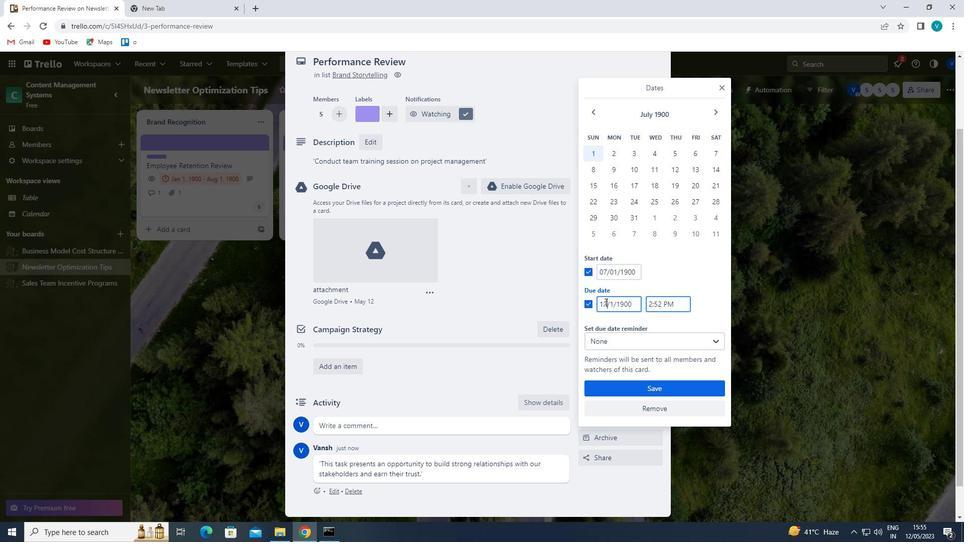 
Action: Key pressed <Key.backspace><Key.backspace>14
Screenshot: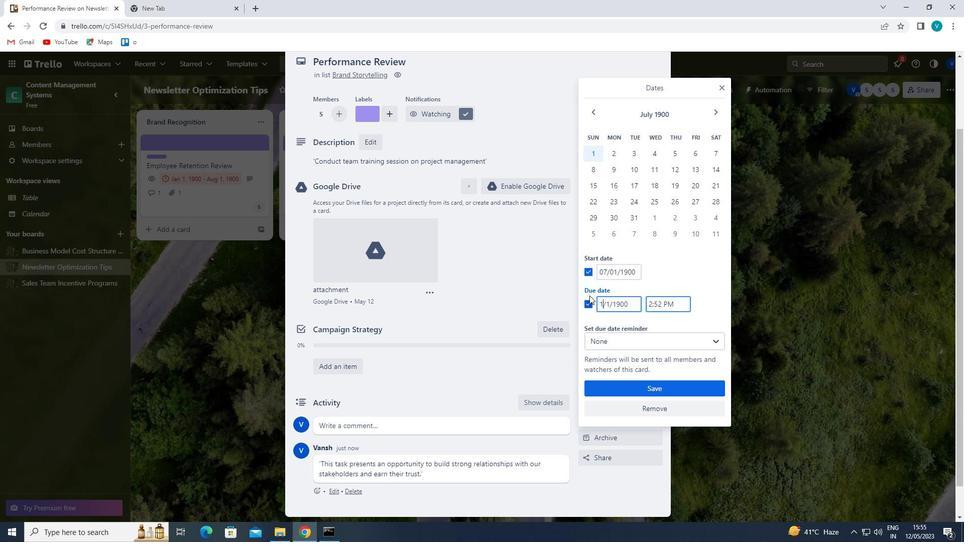 
Action: Mouse moved to (616, 389)
Screenshot: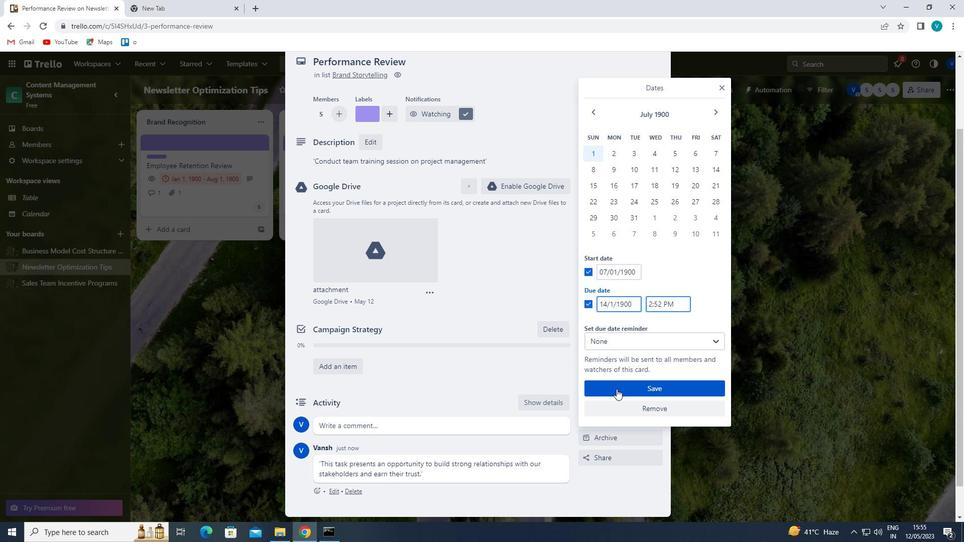 
Action: Mouse pressed left at (616, 389)
Screenshot: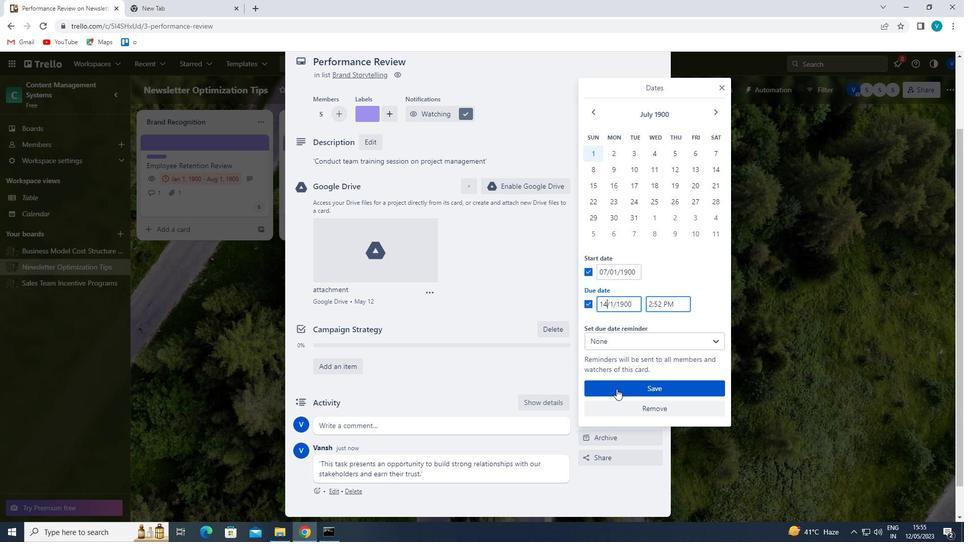 
